 Task: Get directions from New York City, New York, United States to San Diego, California, United States  arriving by 12:00 noon on the 15th of December
Action: Mouse moved to (256, 83)
Screenshot: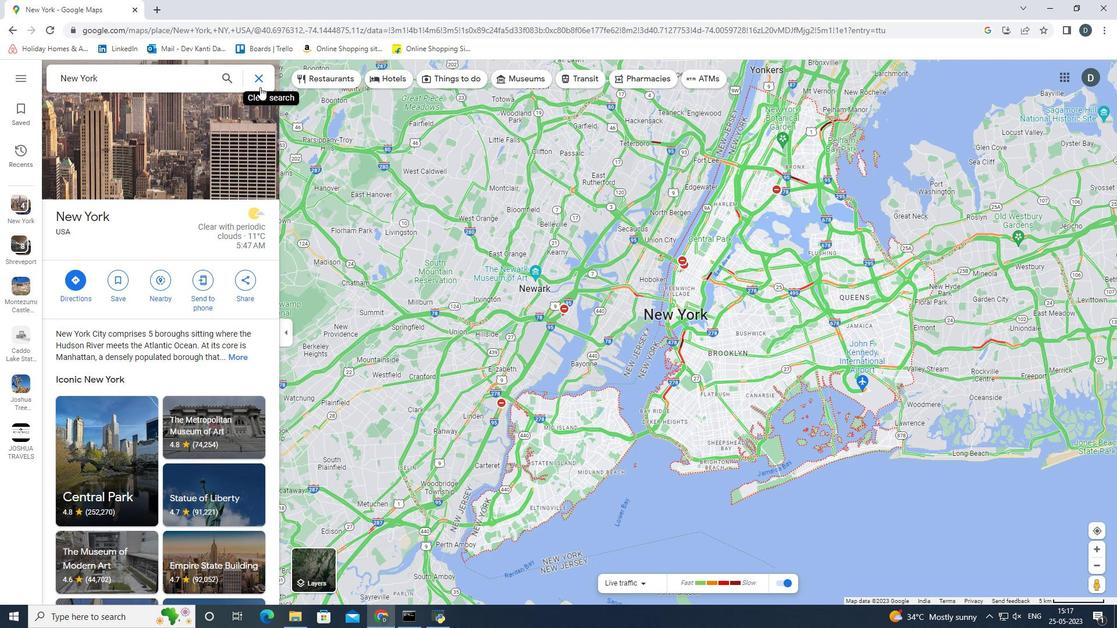 
Action: Mouse pressed left at (256, 83)
Screenshot: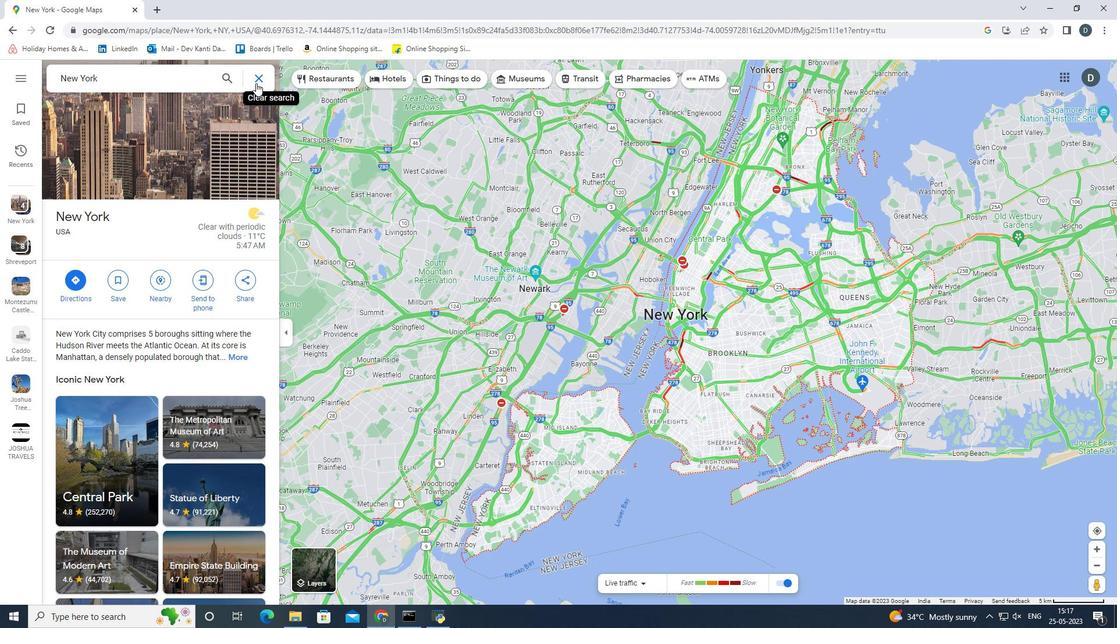 
Action: Mouse moved to (257, 74)
Screenshot: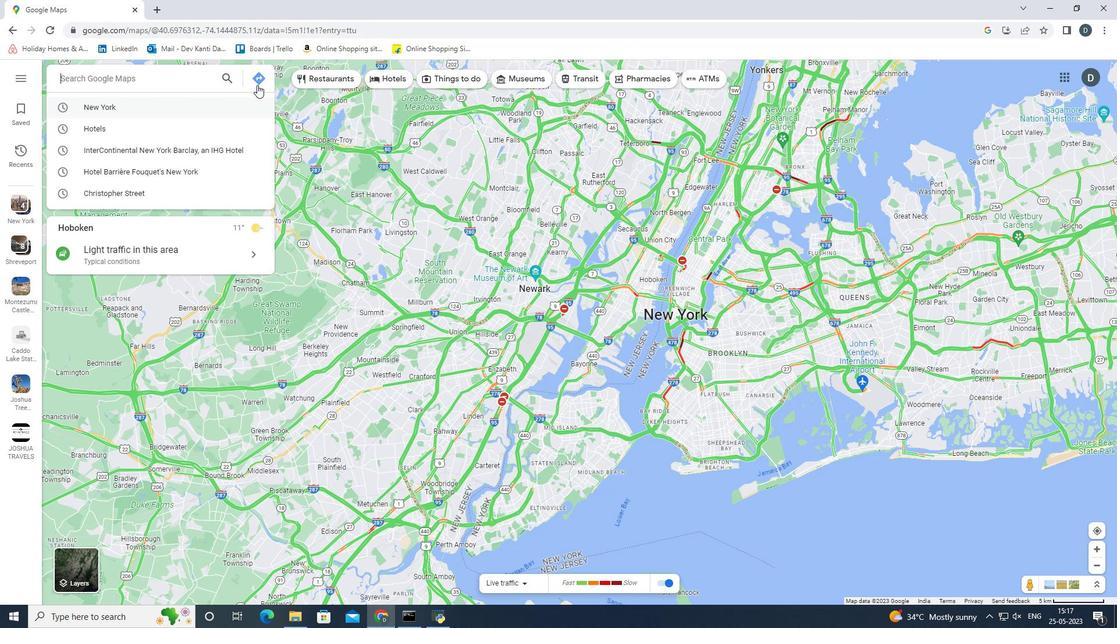 
Action: Mouse pressed left at (257, 74)
Screenshot: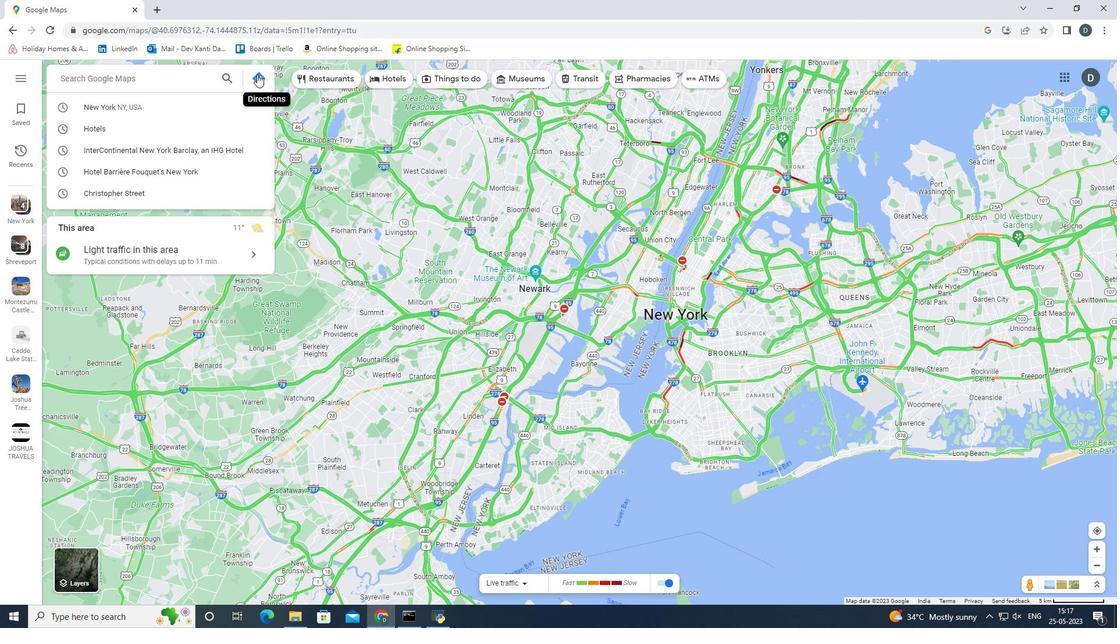 
Action: Mouse moved to (184, 107)
Screenshot: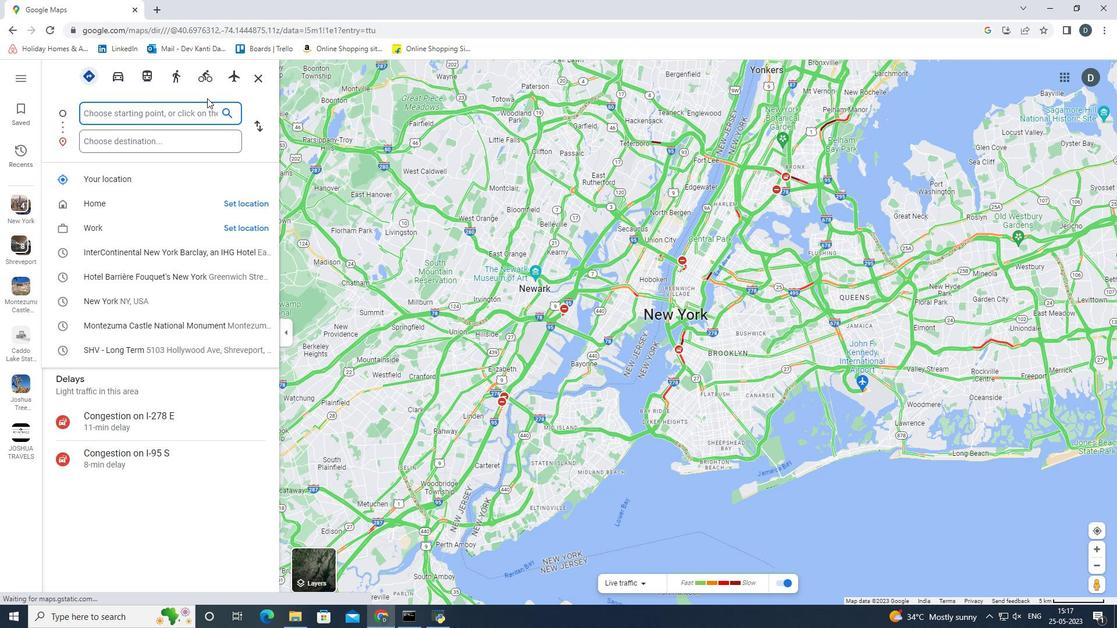 
Action: Mouse pressed left at (184, 107)
Screenshot: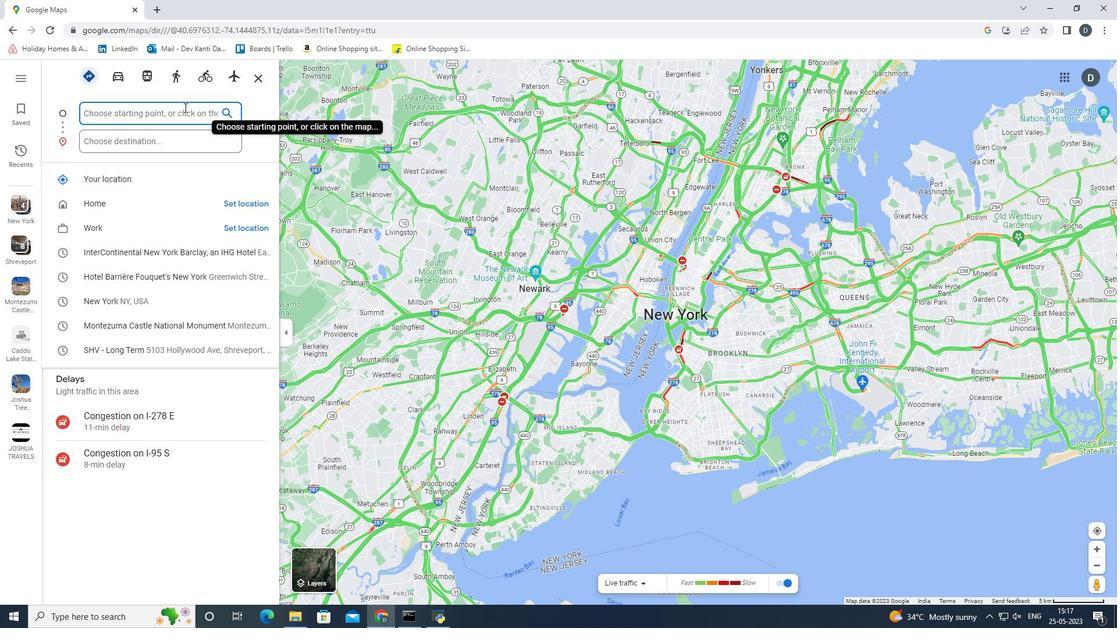 
Action: Key pressed <Key.shift><Key.shift><Key.shift><Key.shift><Key.shift><Key.shift><Key.shift>Neew<Key.space><Key.backspace><Key.backspace><Key.backspace>w<Key.space><Key.shift>York<Key.space><Key.backspace><Key.space><Key.shift><Key.shift><Key.shift><Key.shift><Key.shift><Key.shift><Key.shift><Key.shift><Key.shift><Key.shift>City,<Key.space><Key.shift>New<Key.space><Key.shift><Key.shift><Key.shift>York,
Screenshot: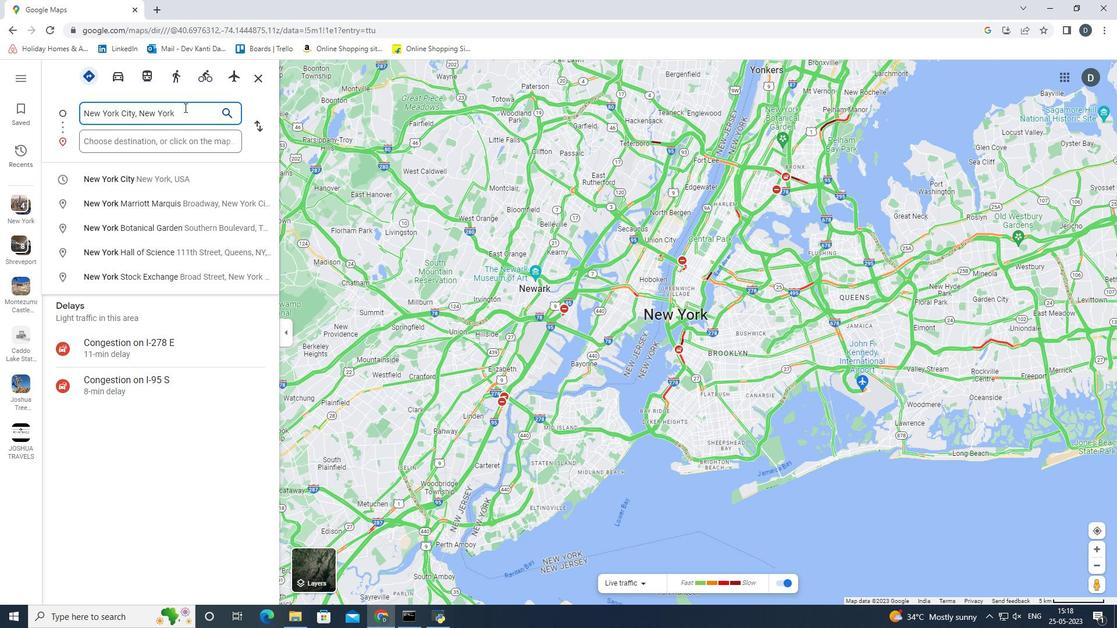 
Action: Mouse moved to (160, 177)
Screenshot: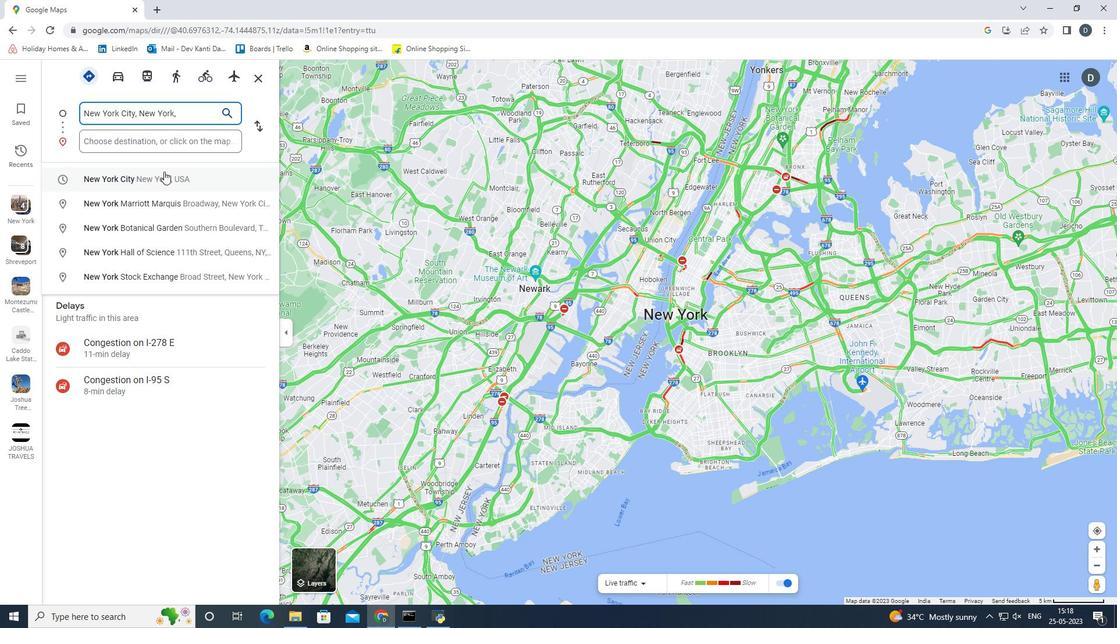 
Action: Mouse pressed left at (160, 177)
Screenshot: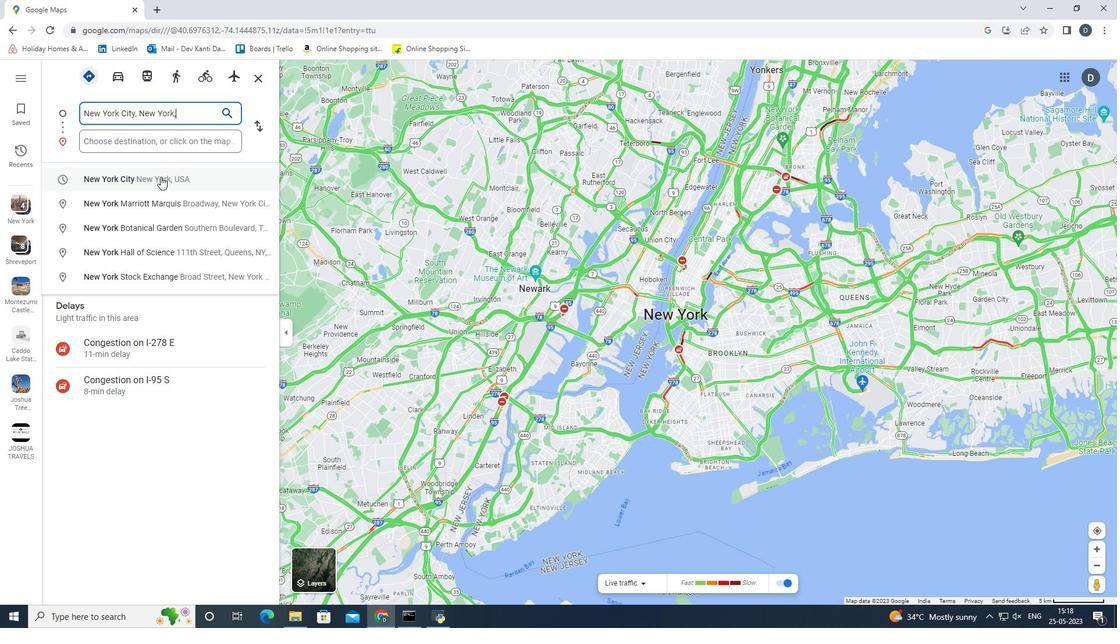 
Action: Mouse moved to (150, 143)
Screenshot: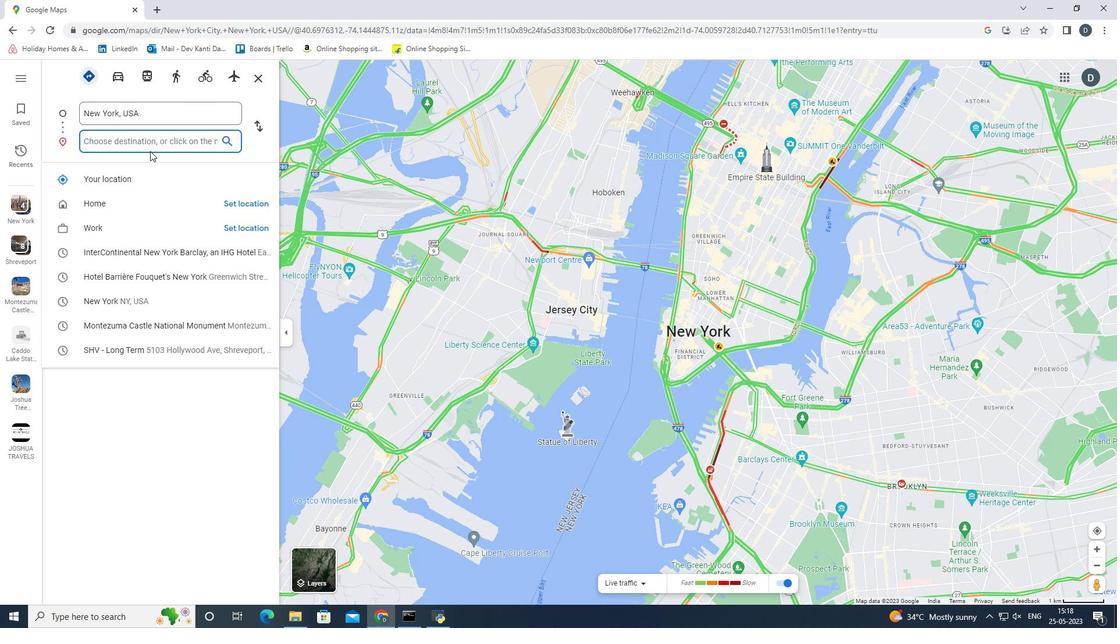 
Action: Key pressed <Key.shift><Key.shift><Key.shift><Key.shift><Key.shift><Key.shift>San<Key.space><Key.shift><Key.shift><Key.shift><Key.shift><Key.shift><Key.shift><Key.shift><Key.shift>Diego,<Key.space><Key.shift>Cali
Screenshot: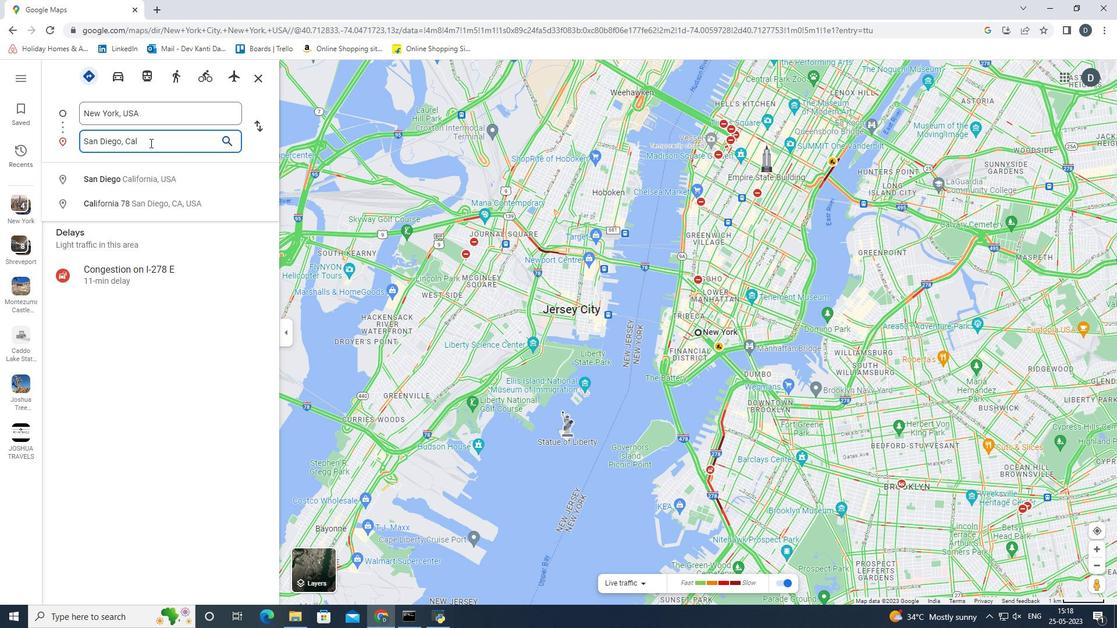 
Action: Mouse moved to (150, 142)
Screenshot: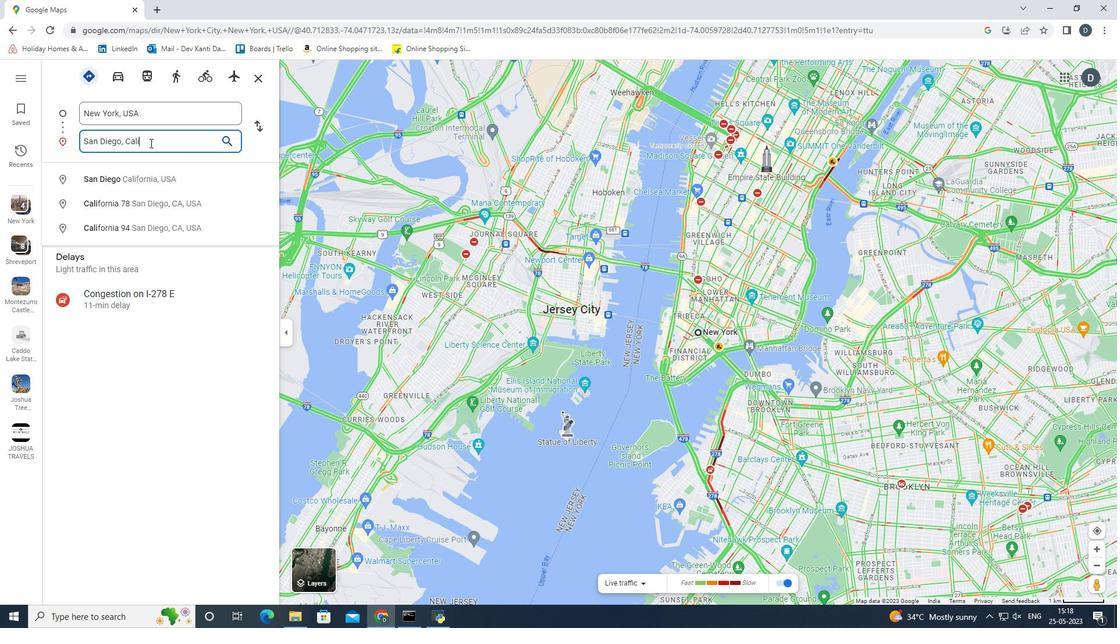 
Action: Key pressed fornia<Key.down>
Screenshot: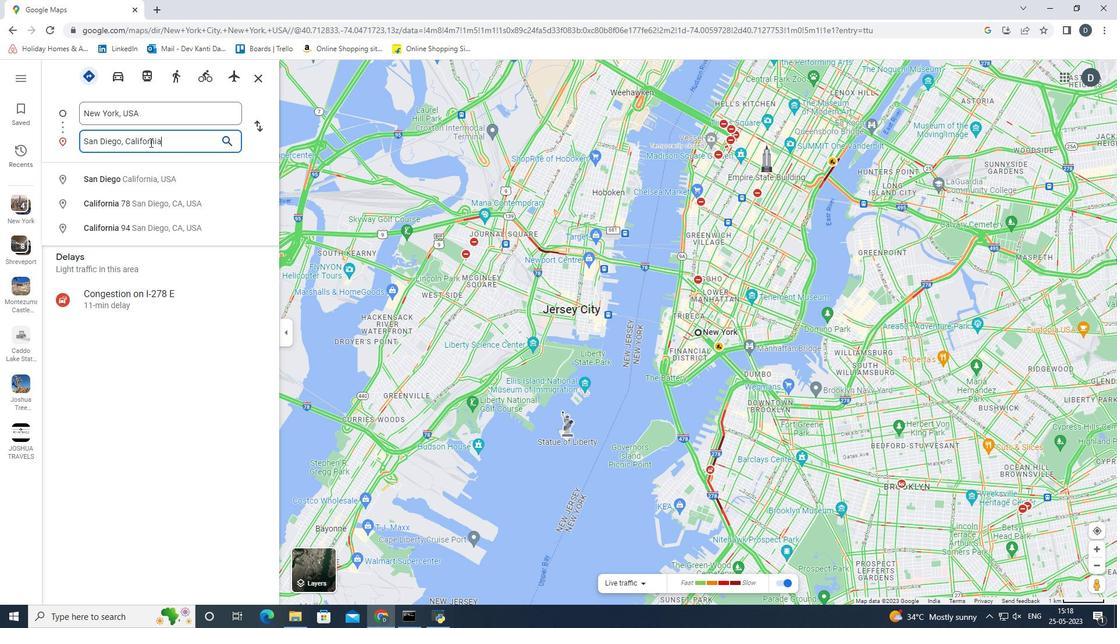 
Action: Mouse moved to (142, 206)
Screenshot: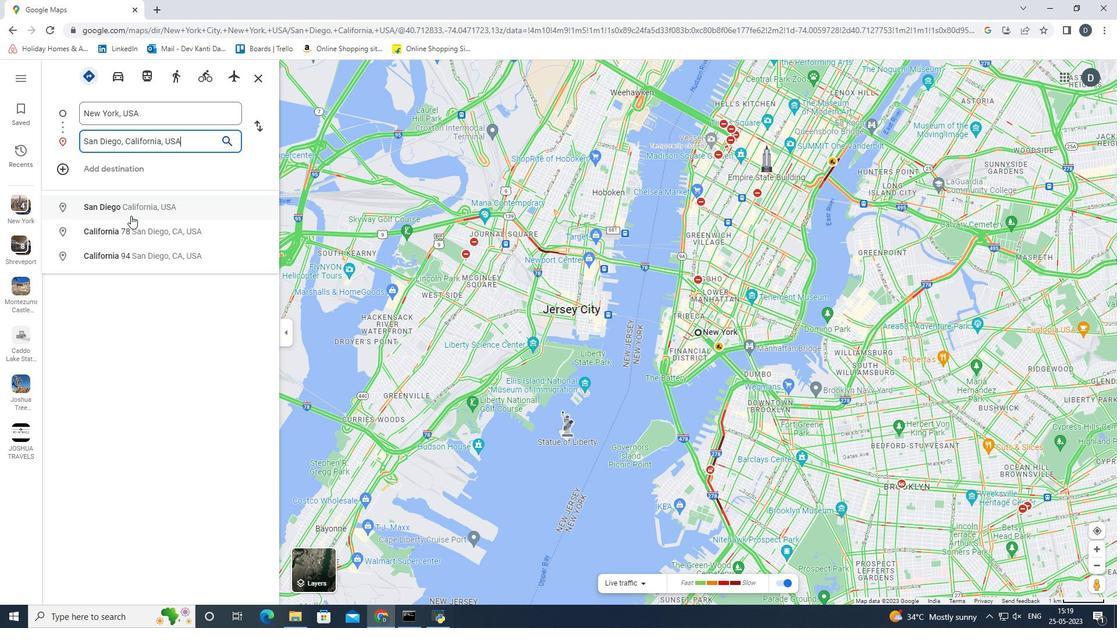
Action: Mouse pressed left at (142, 206)
Screenshot: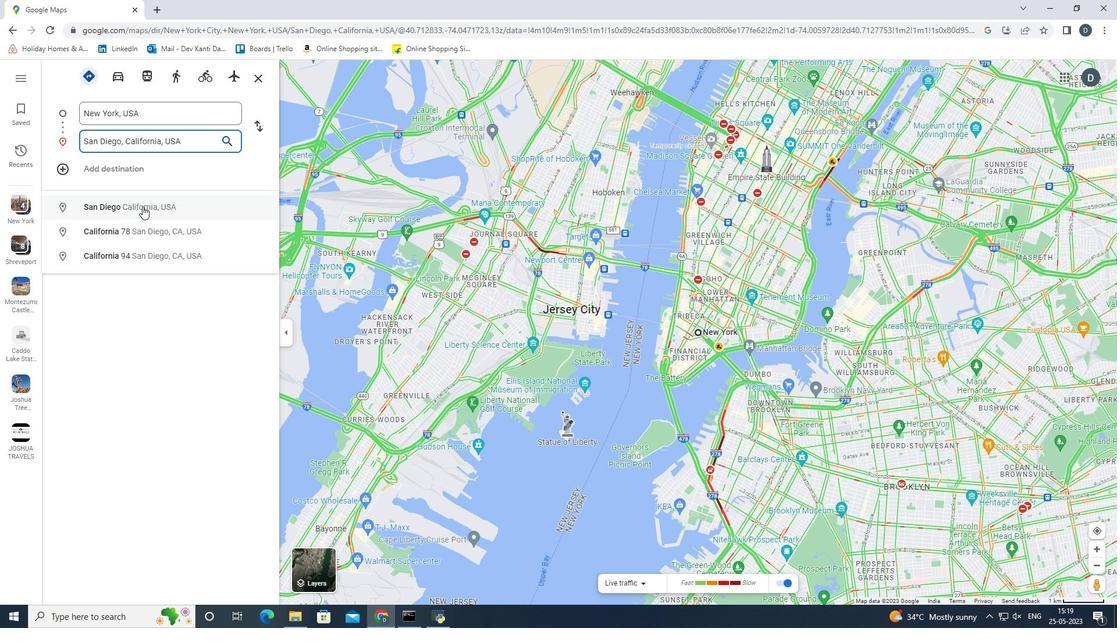 
Action: Mouse moved to (126, 211)
Screenshot: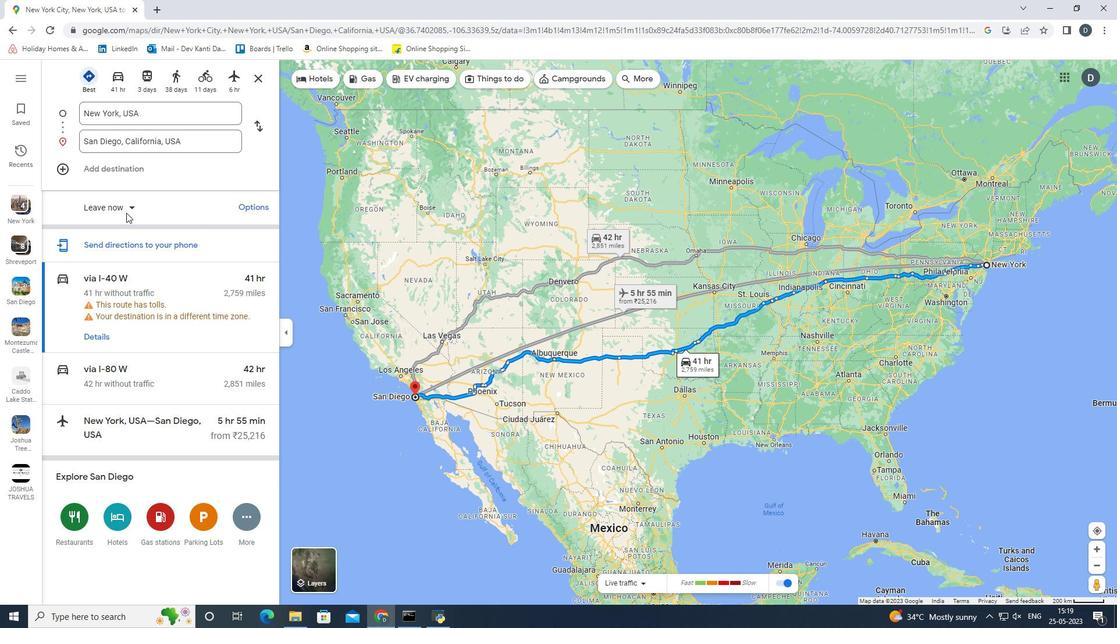 
Action: Mouse pressed left at (126, 211)
Screenshot: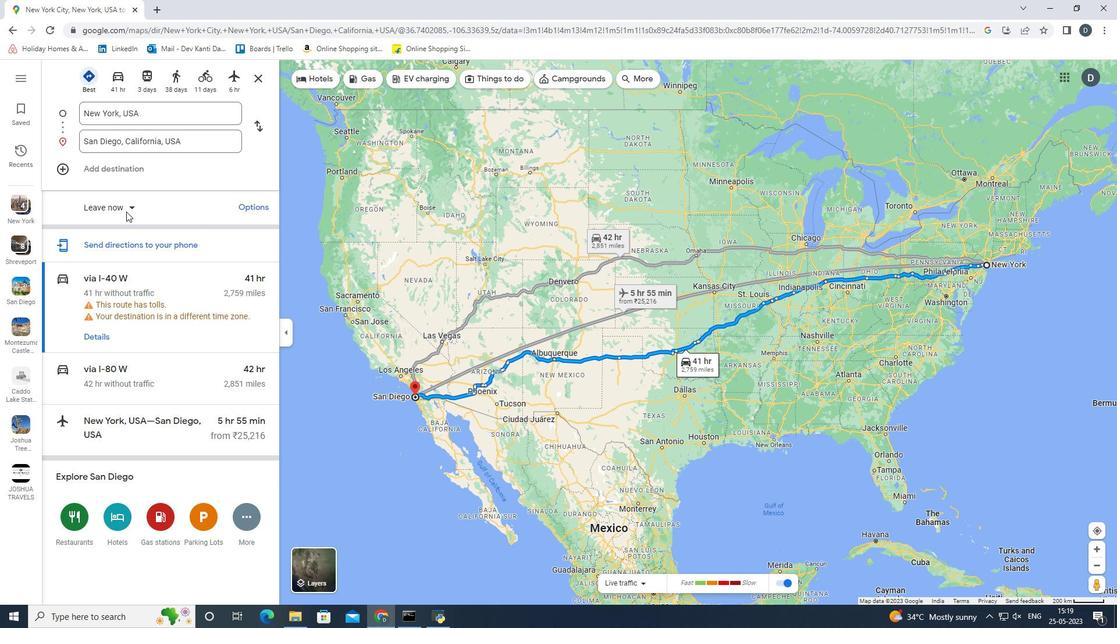 
Action: Mouse moved to (131, 256)
Screenshot: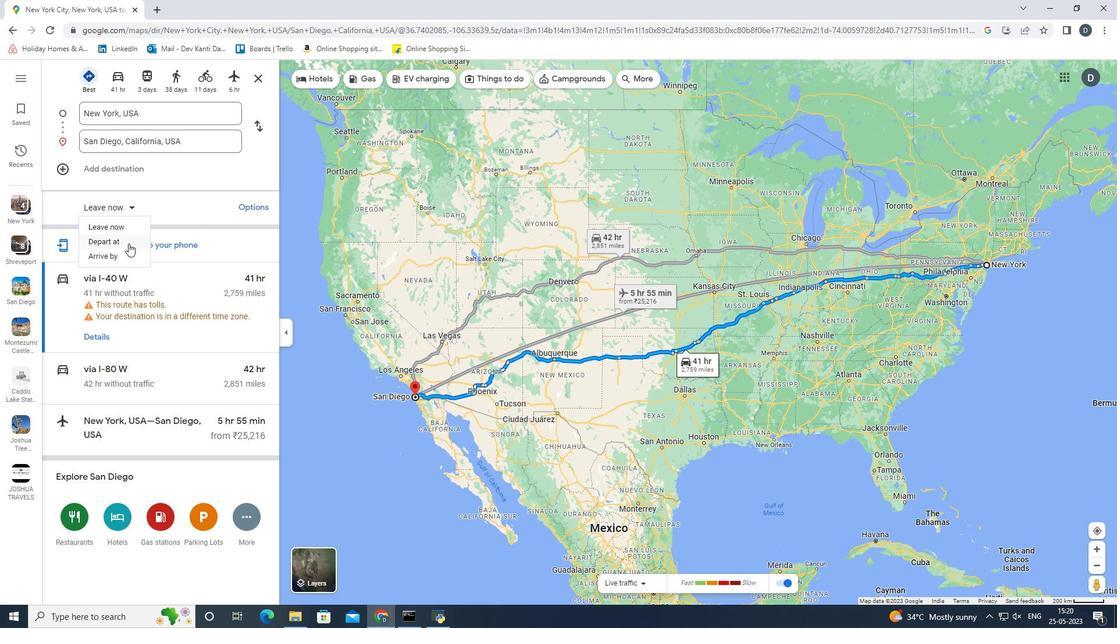 
Action: Mouse pressed left at (131, 256)
Screenshot: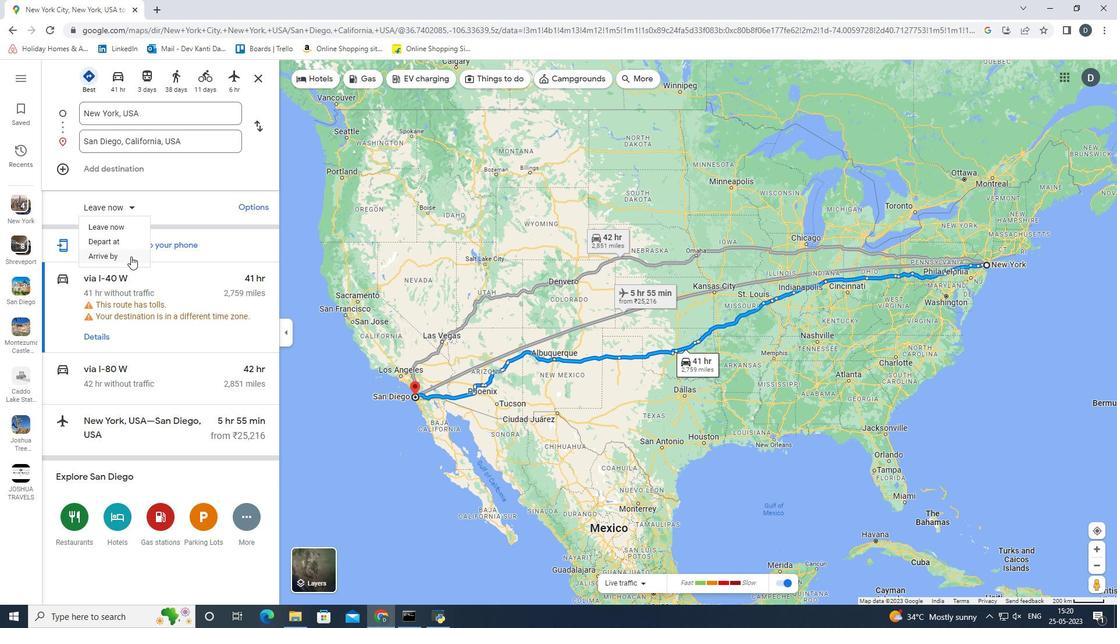 
Action: Mouse moved to (146, 201)
Screenshot: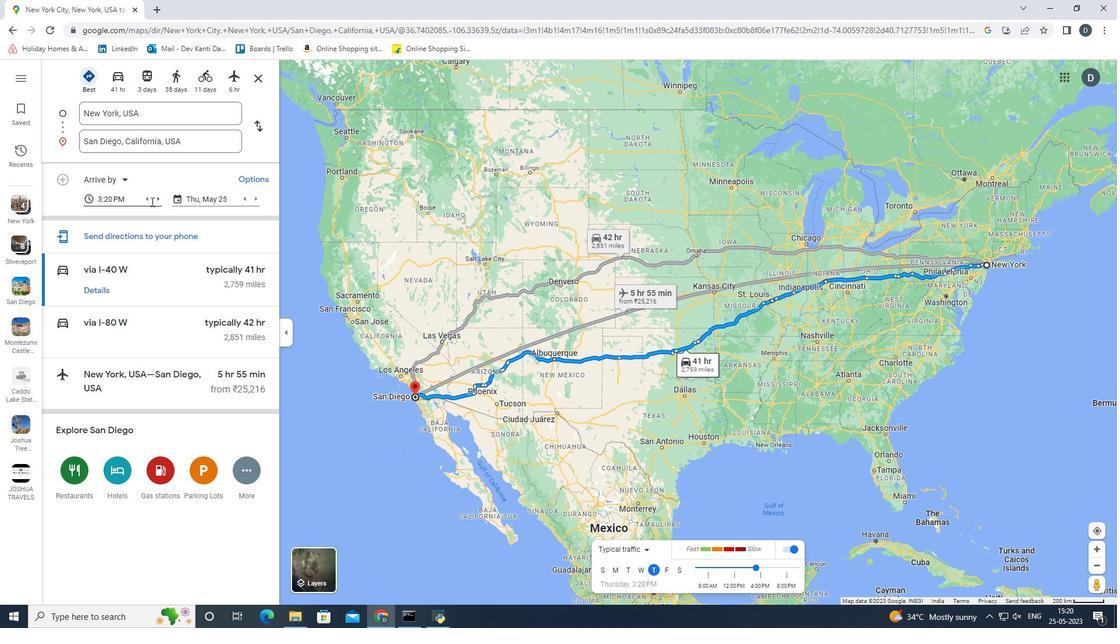 
Action: Mouse pressed left at (146, 201)
Screenshot: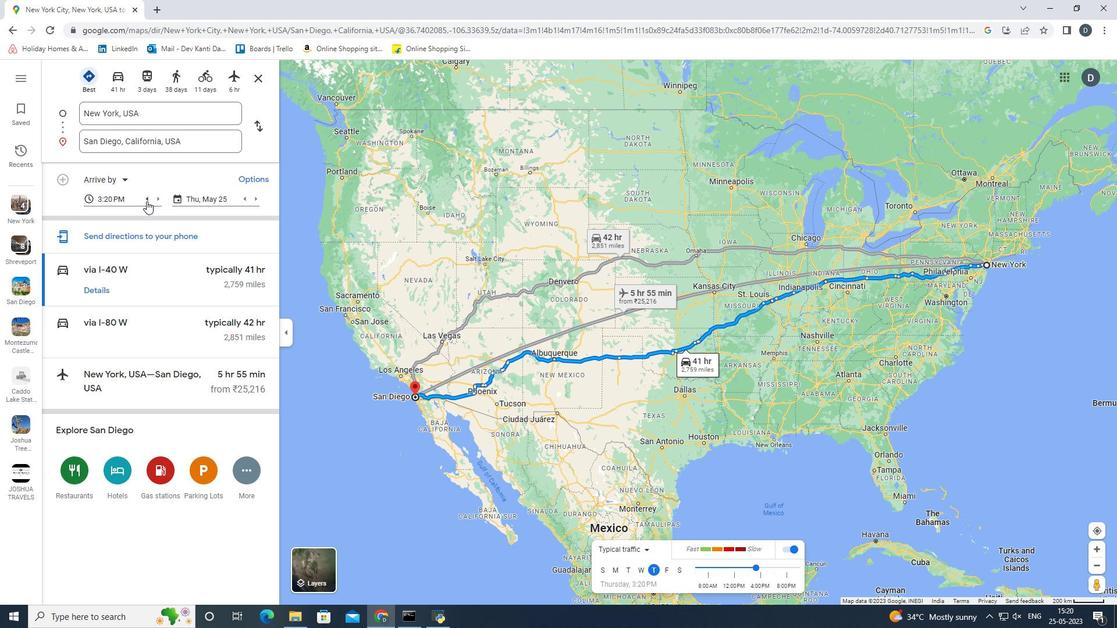 
Action: Mouse pressed left at (146, 201)
Screenshot: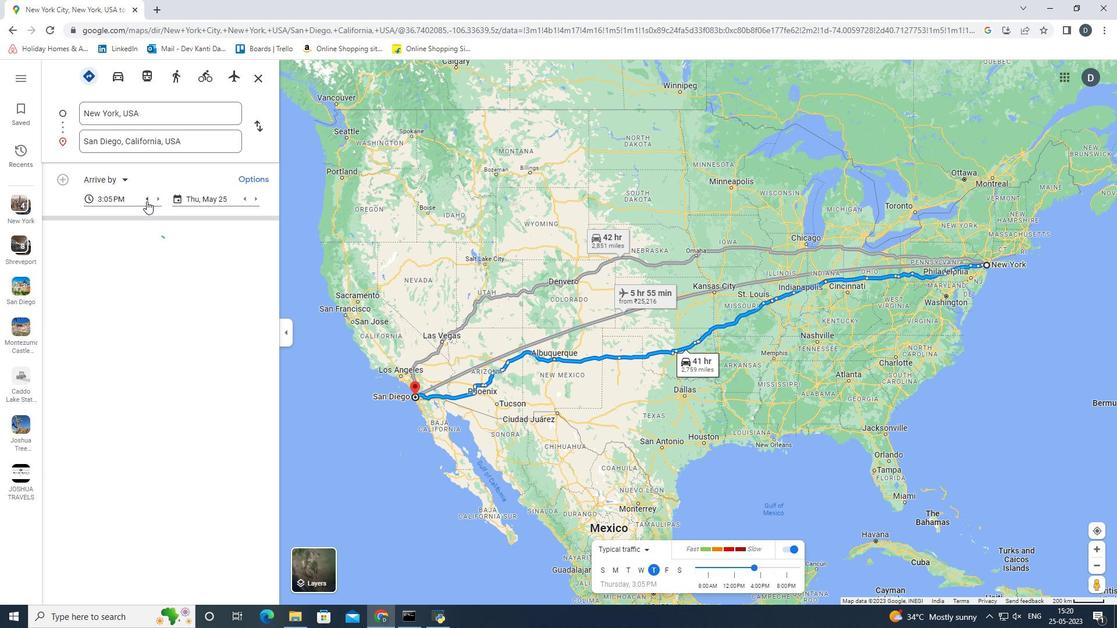 
Action: Mouse pressed left at (146, 201)
Screenshot: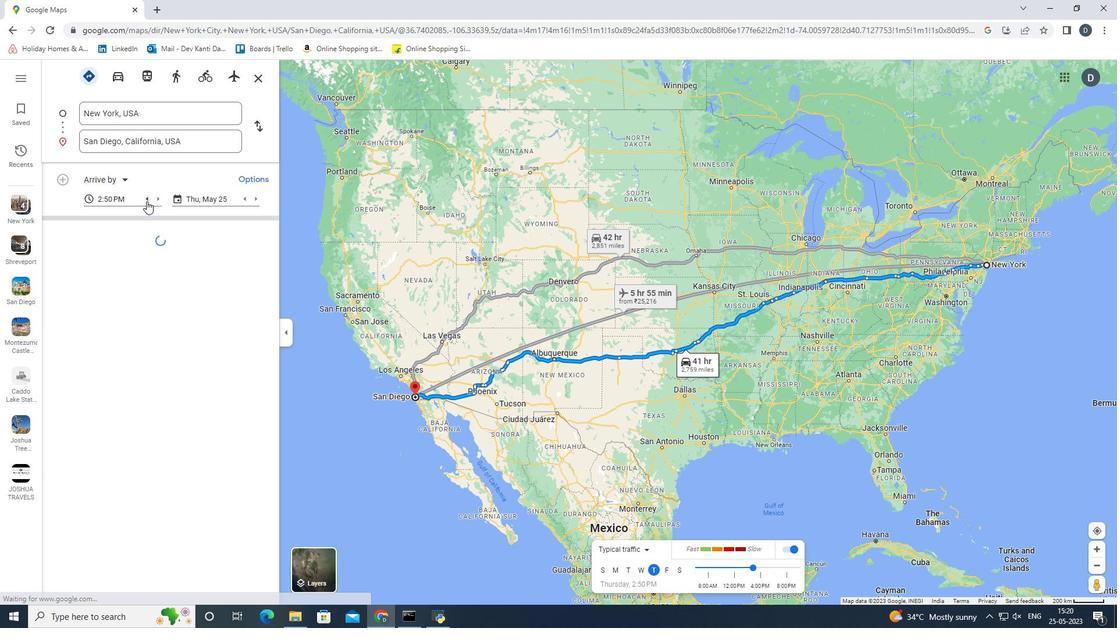 
Action: Mouse pressed left at (146, 201)
Screenshot: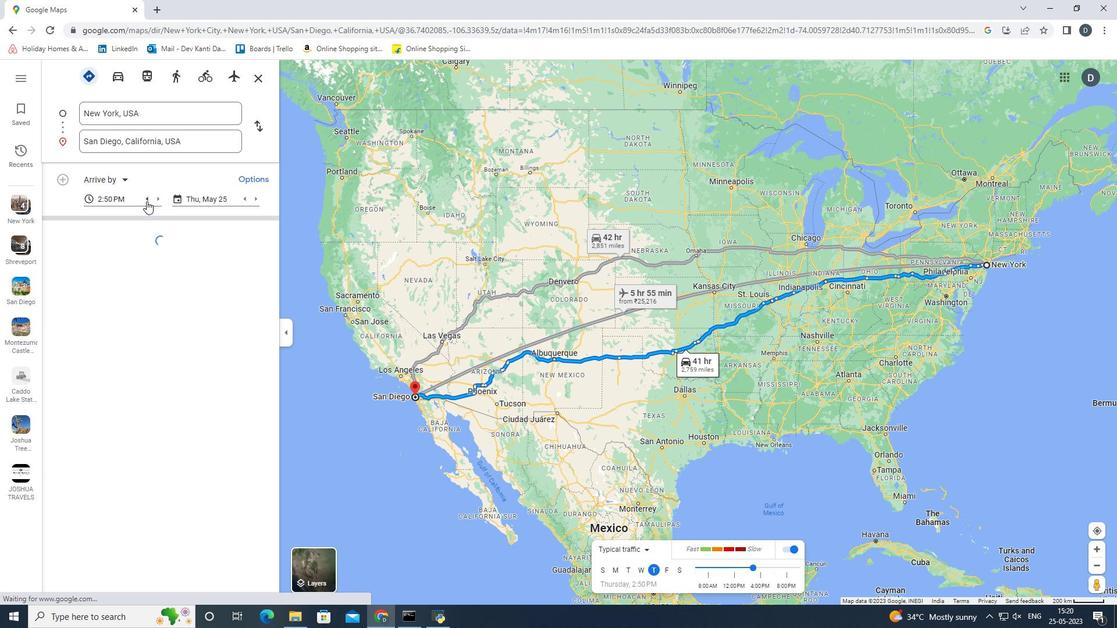 
Action: Mouse pressed left at (146, 201)
Screenshot: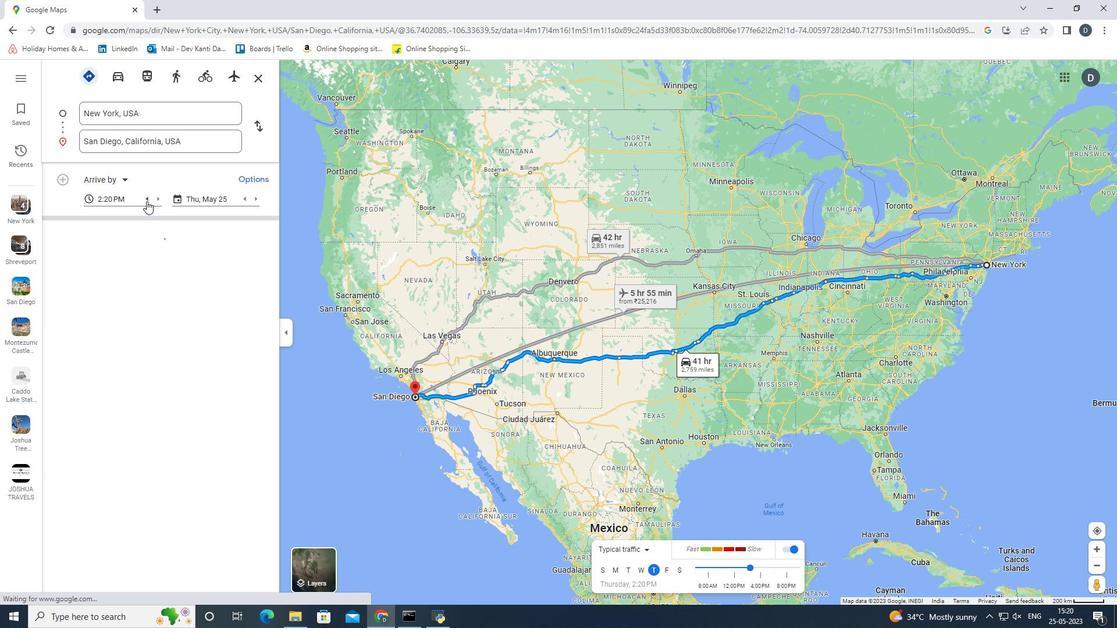 
Action: Mouse pressed left at (146, 201)
Screenshot: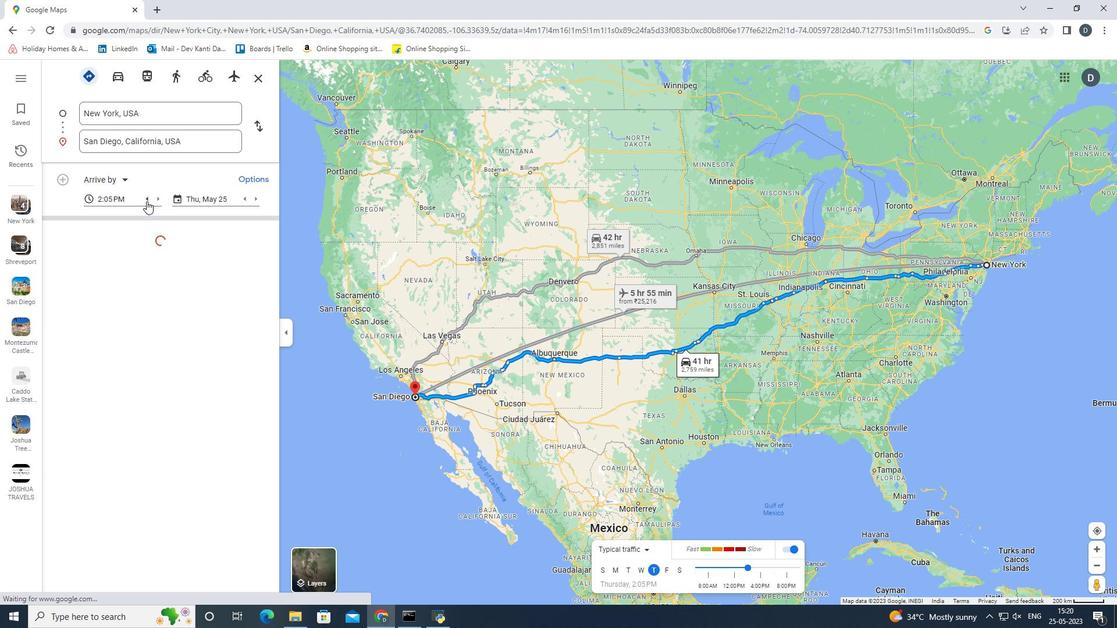 
Action: Mouse pressed left at (146, 201)
Screenshot: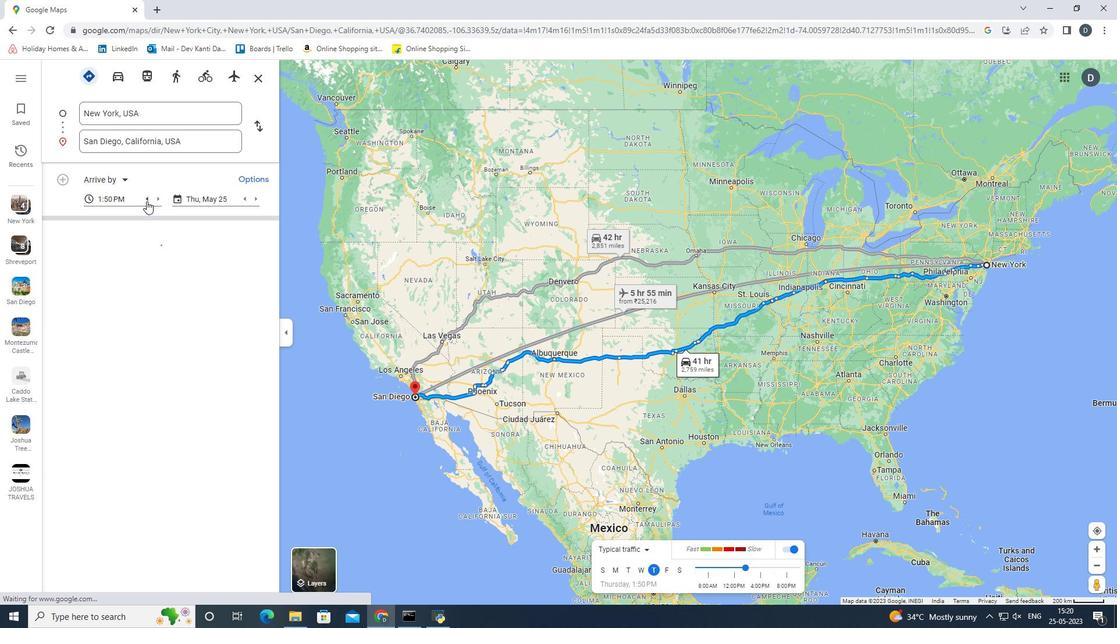 
Action: Mouse pressed left at (146, 201)
Screenshot: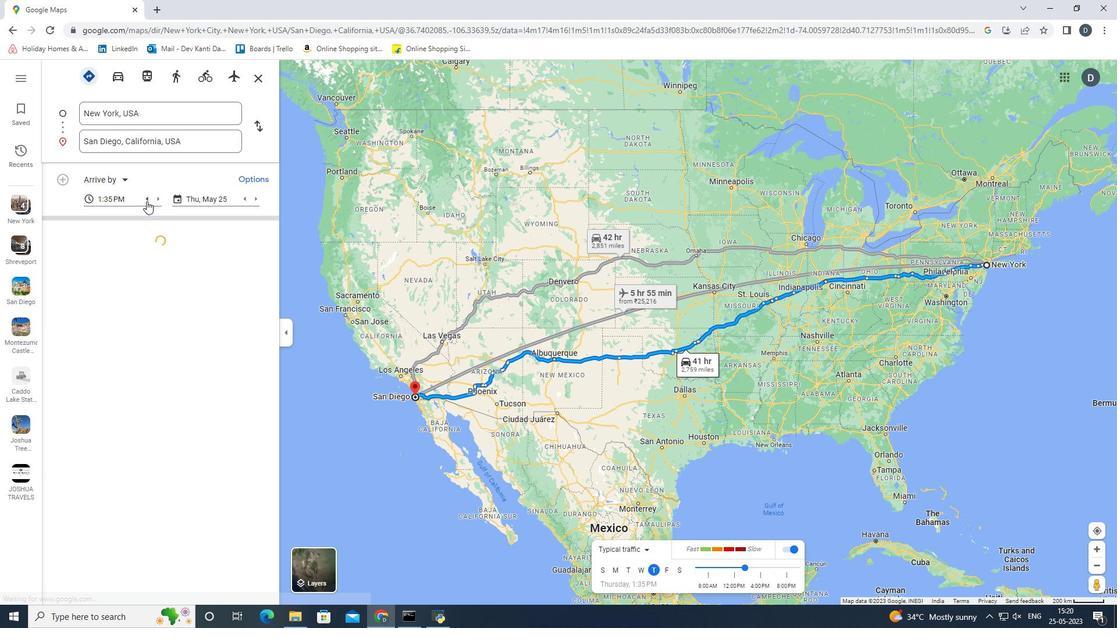 
Action: Mouse pressed left at (146, 201)
Screenshot: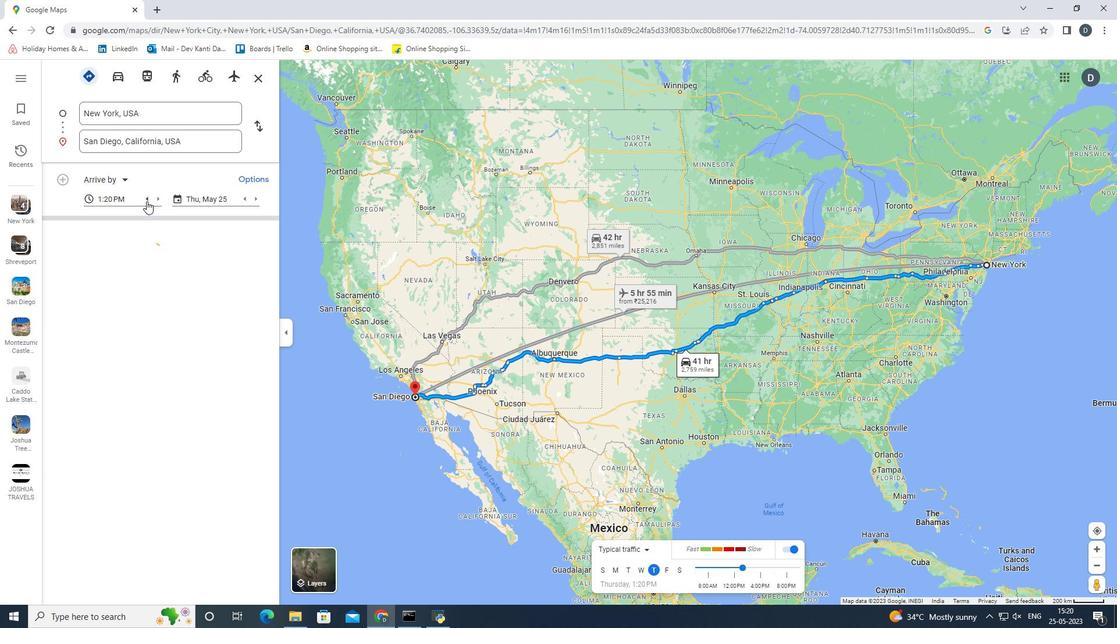 
Action: Mouse pressed left at (146, 201)
Screenshot: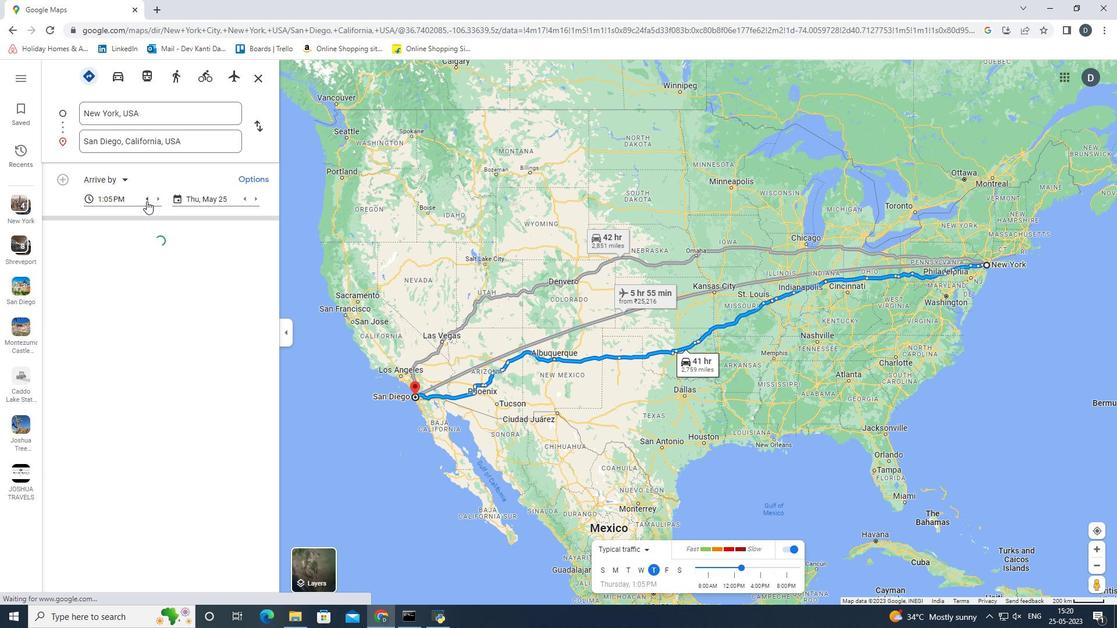 
Action: Mouse pressed left at (146, 201)
Screenshot: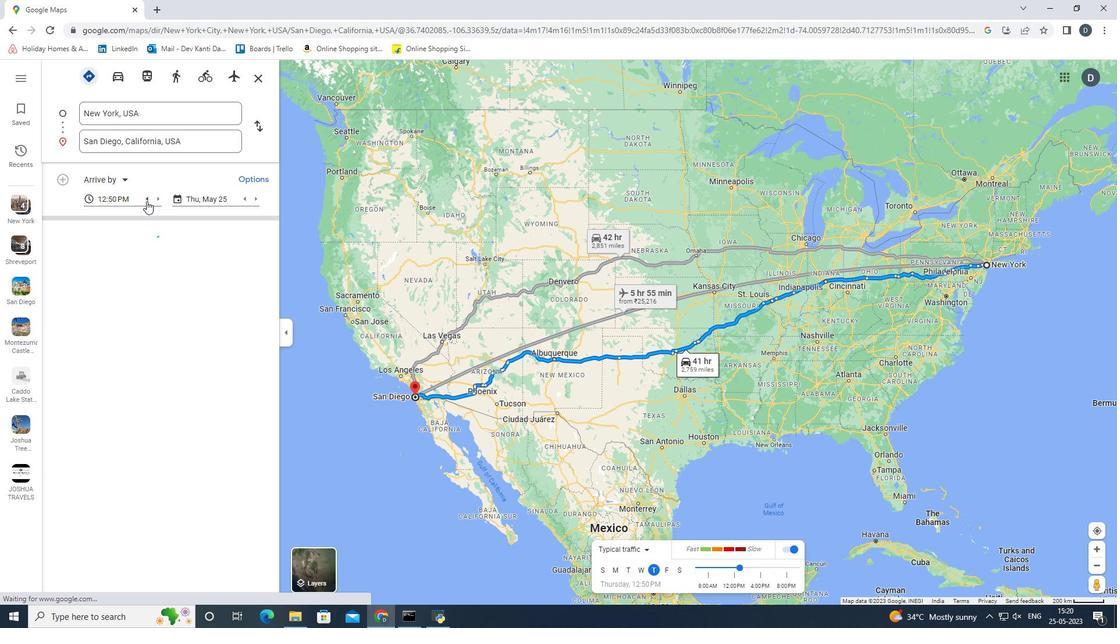 
Action: Mouse pressed left at (146, 201)
Screenshot: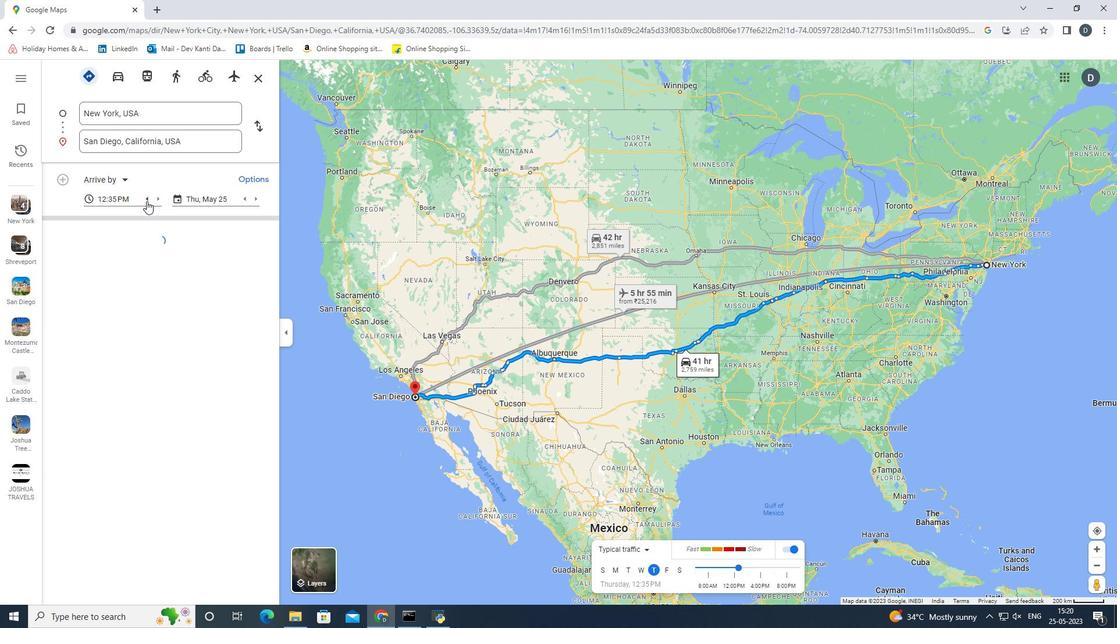
Action: Mouse pressed left at (146, 201)
Screenshot: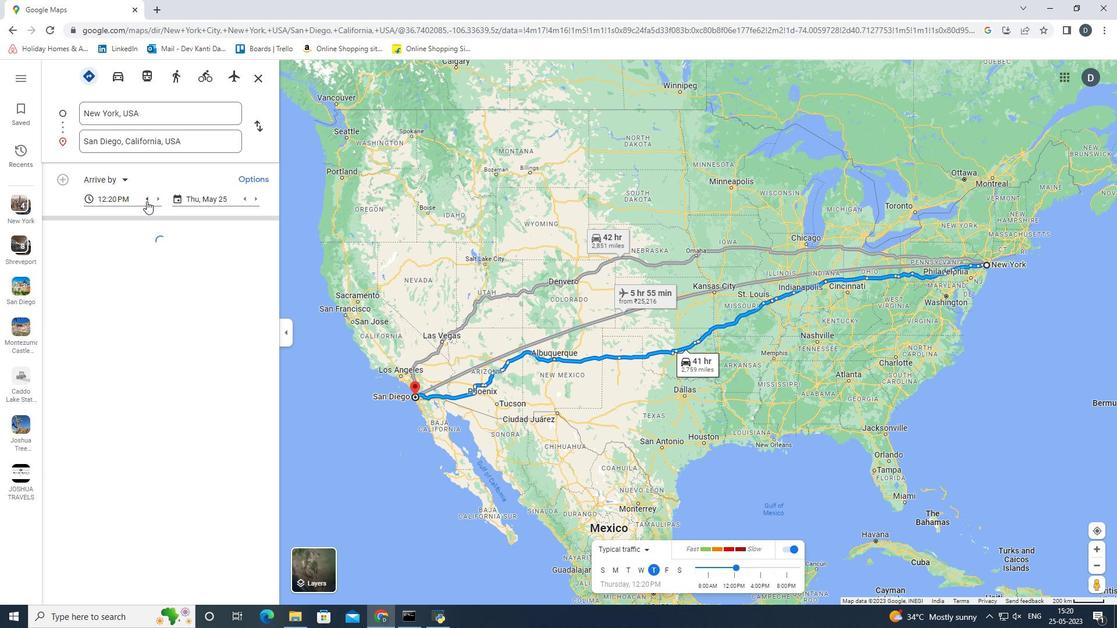 
Action: Mouse moved to (128, 198)
Screenshot: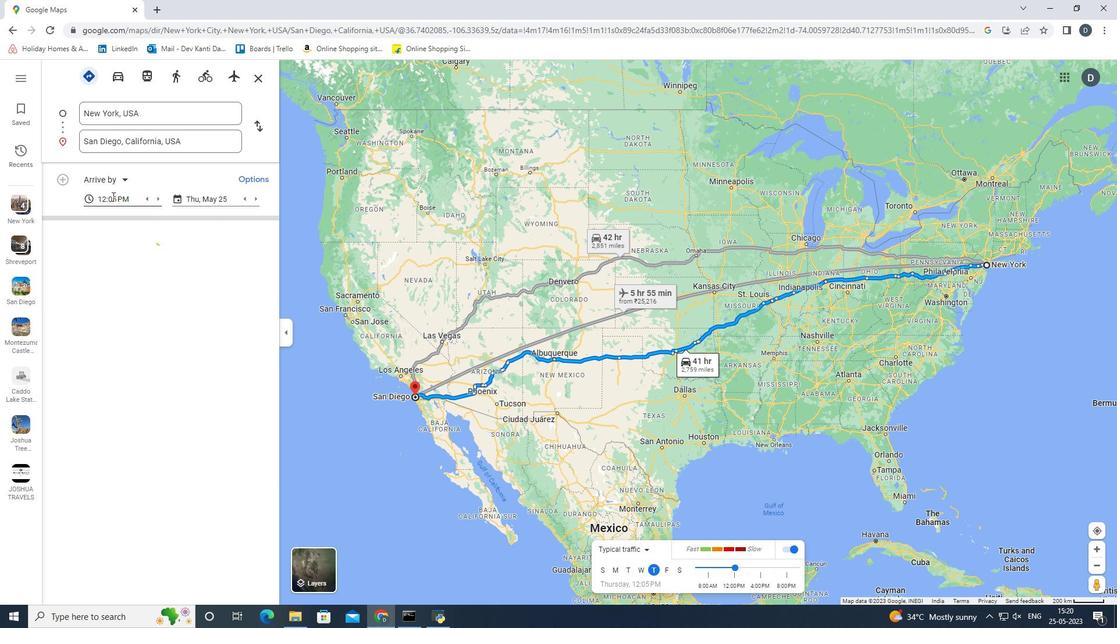 
Action: Mouse pressed left at (128, 198)
Screenshot: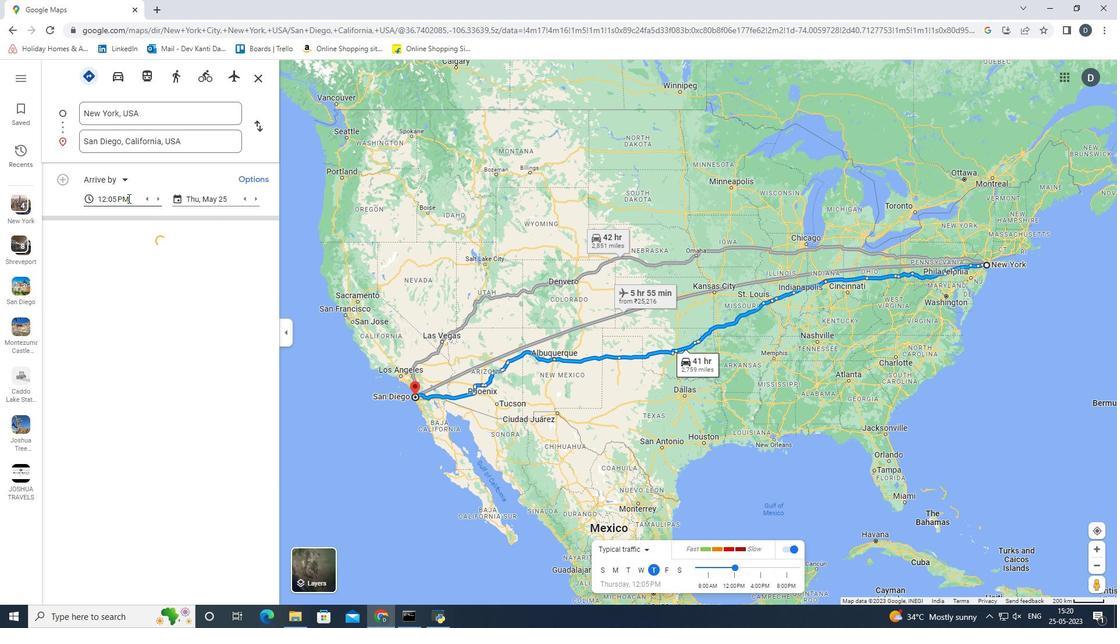 
Action: Mouse moved to (122, 334)
Screenshot: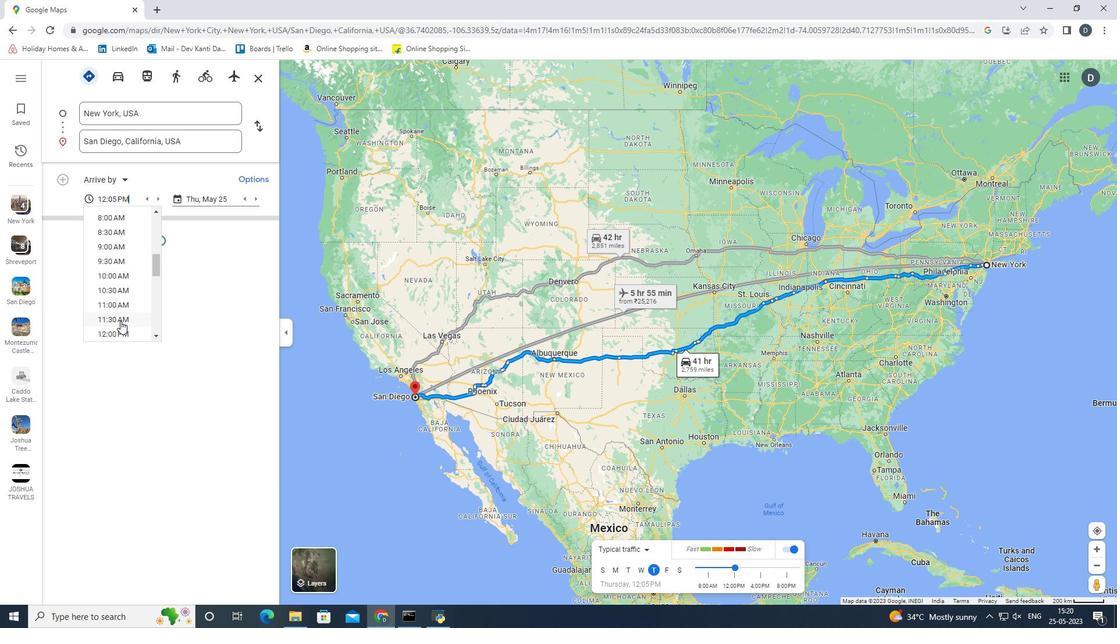 
Action: Mouse pressed left at (122, 334)
Screenshot: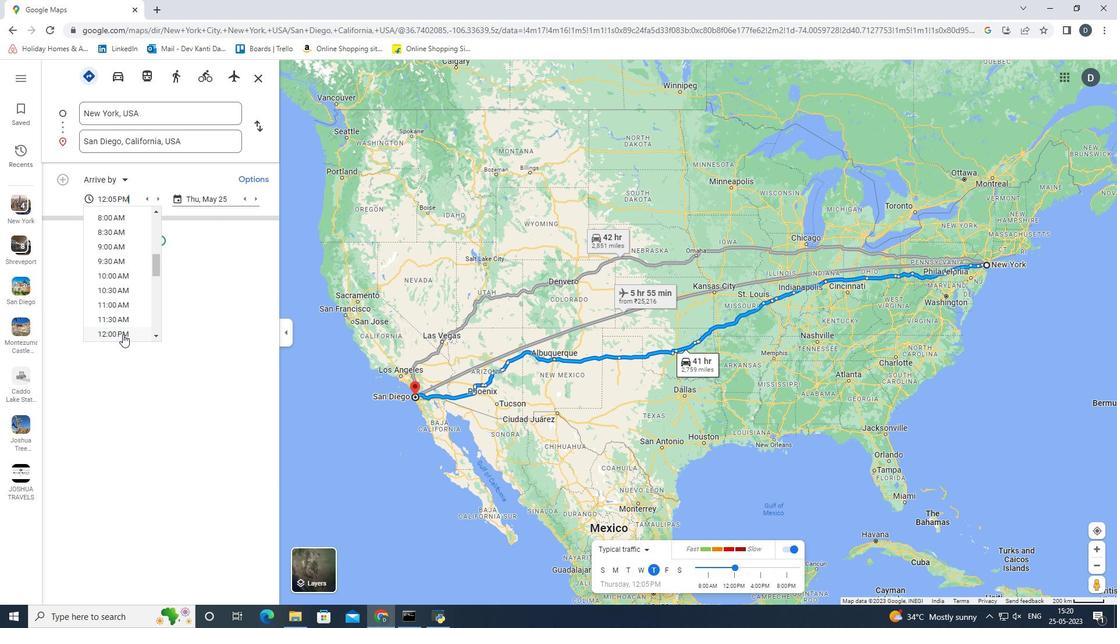 
Action: Mouse moved to (221, 198)
Screenshot: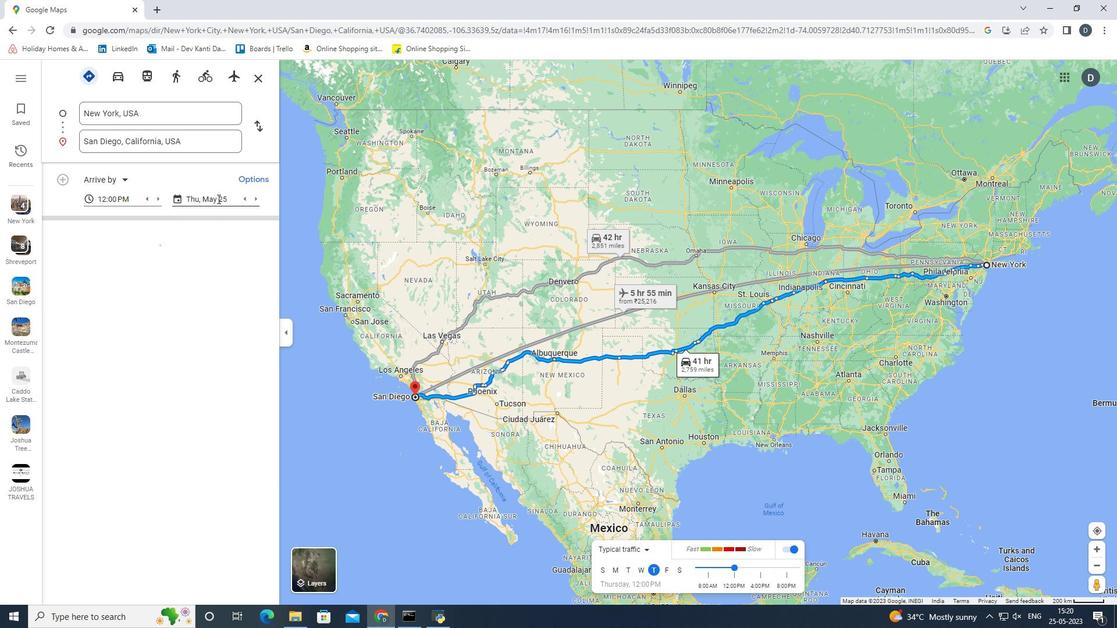 
Action: Mouse pressed left at (221, 198)
Screenshot: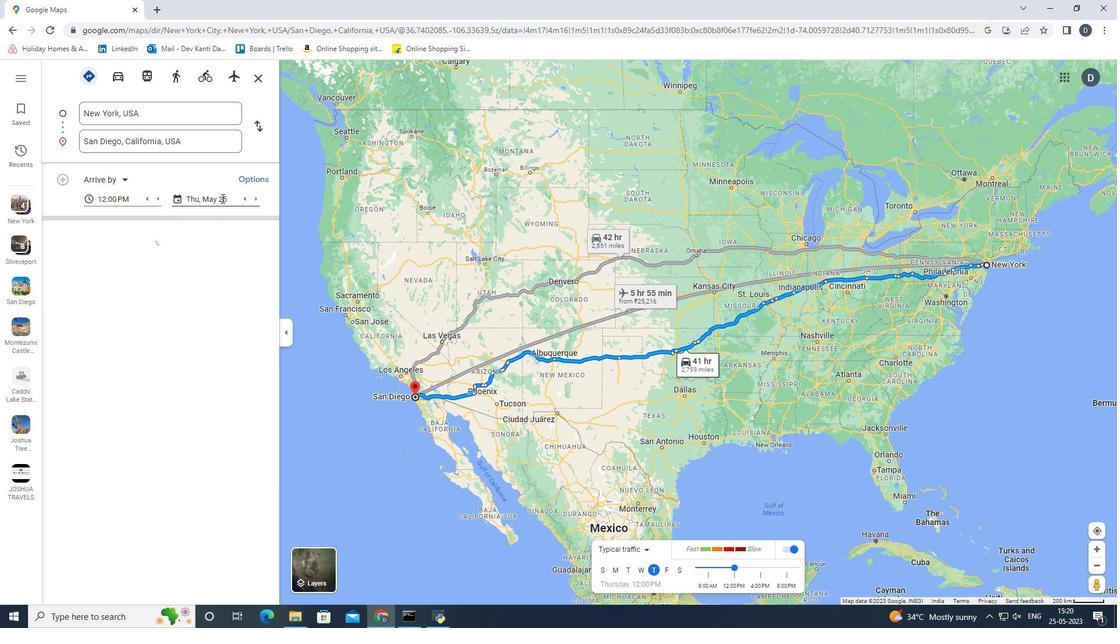 
Action: Mouse moved to (270, 224)
Screenshot: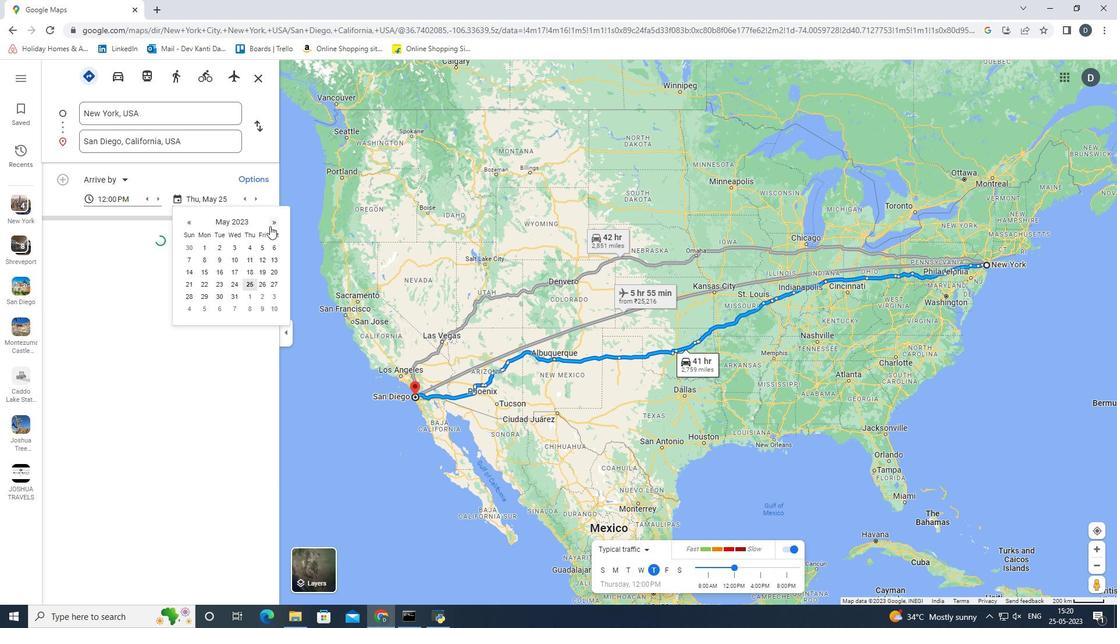 
Action: Mouse pressed left at (270, 224)
Screenshot: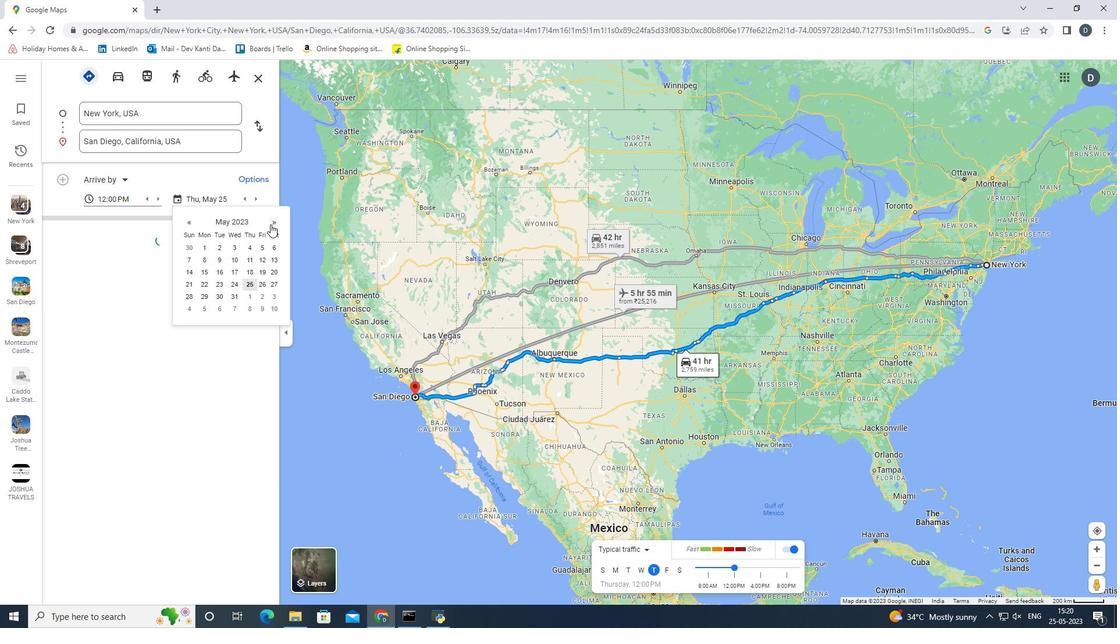 
Action: Mouse pressed left at (270, 224)
Screenshot: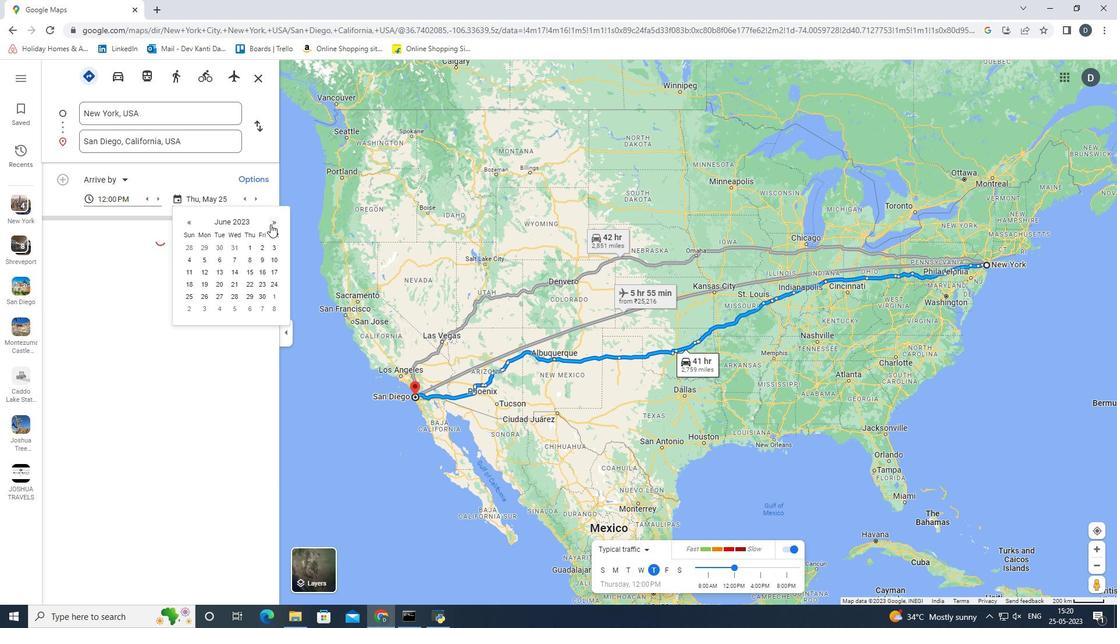
Action: Mouse pressed left at (270, 224)
Screenshot: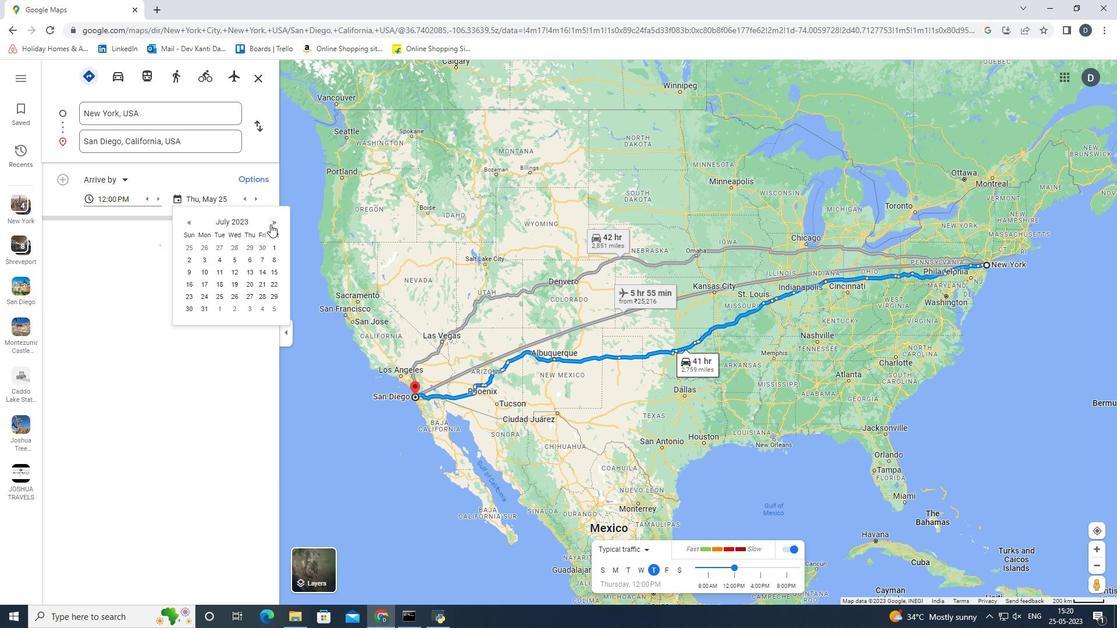 
Action: Mouse pressed left at (270, 224)
Screenshot: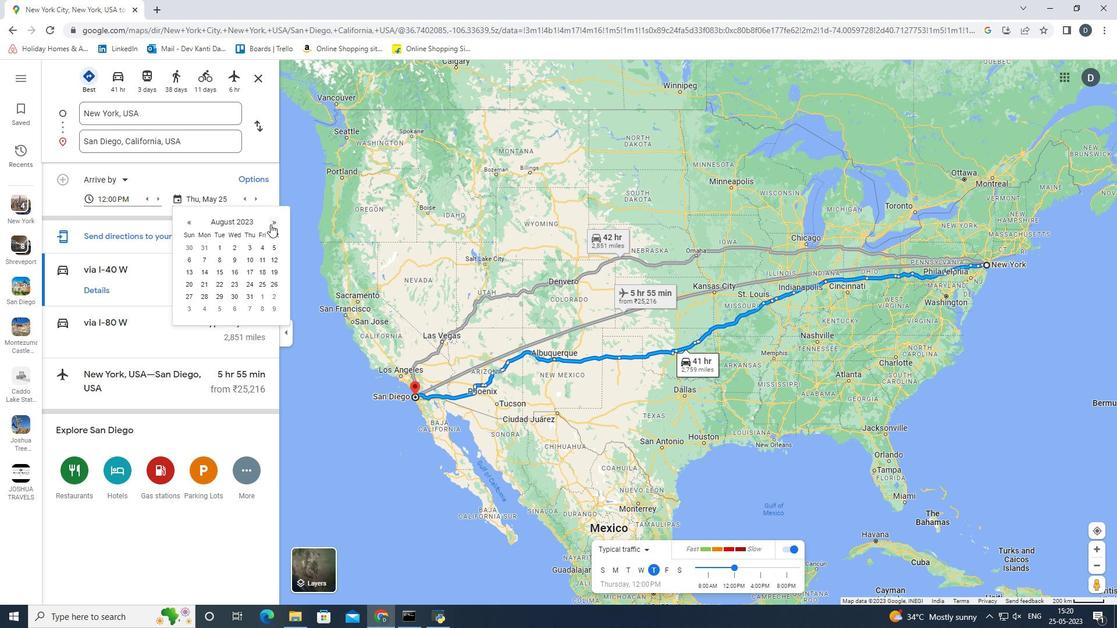 
Action: Mouse pressed left at (270, 224)
Screenshot: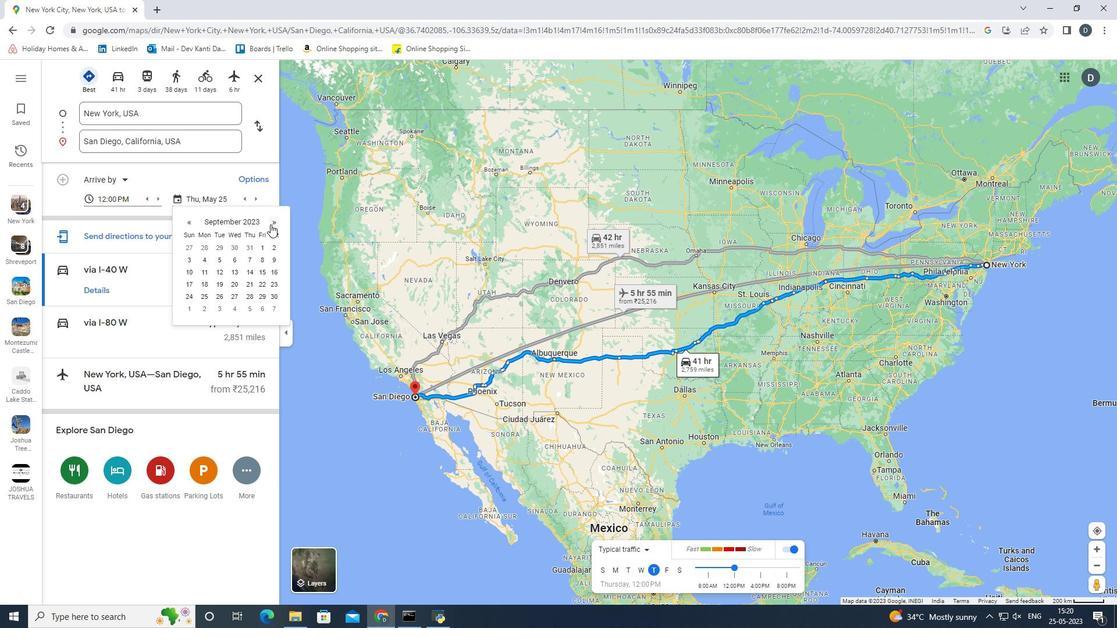 
Action: Mouse pressed left at (270, 224)
Screenshot: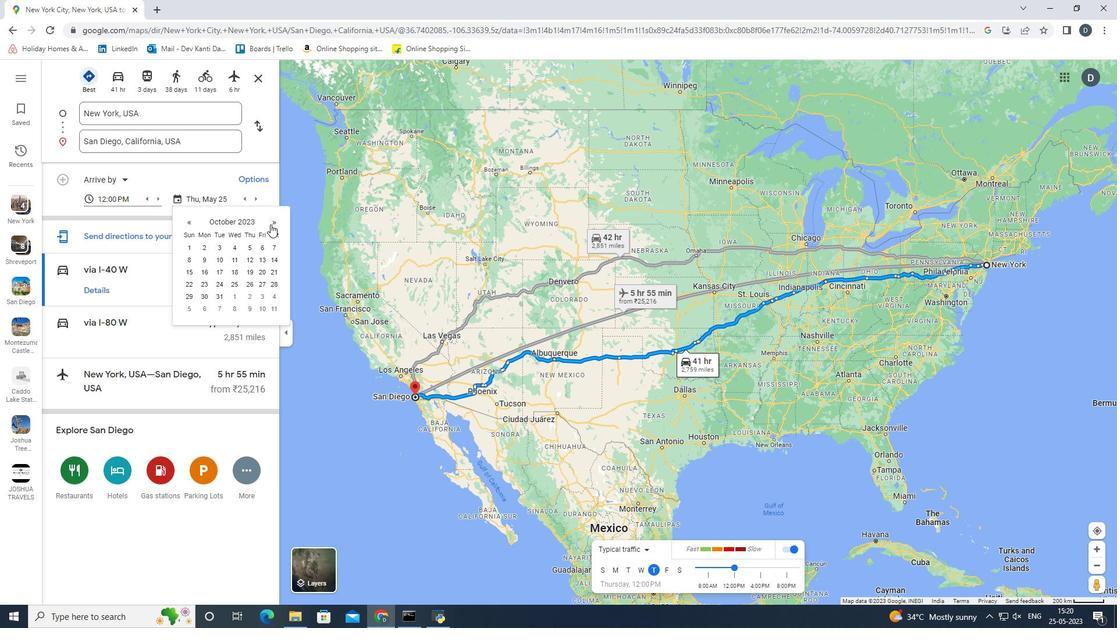 
Action: Mouse pressed left at (270, 224)
Screenshot: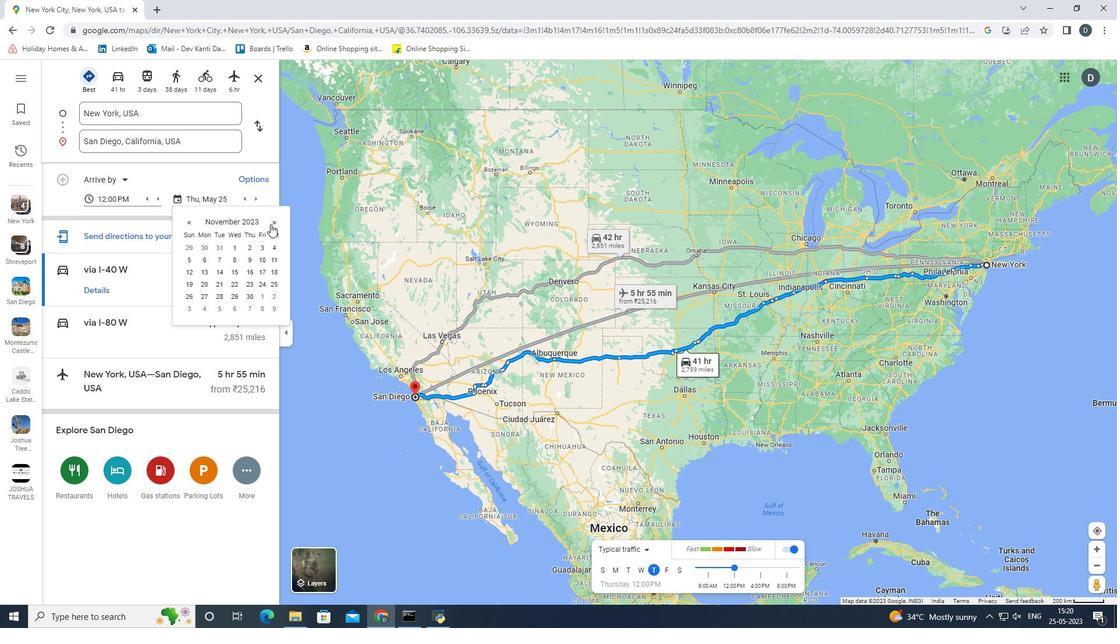 
Action: Mouse moved to (265, 270)
Screenshot: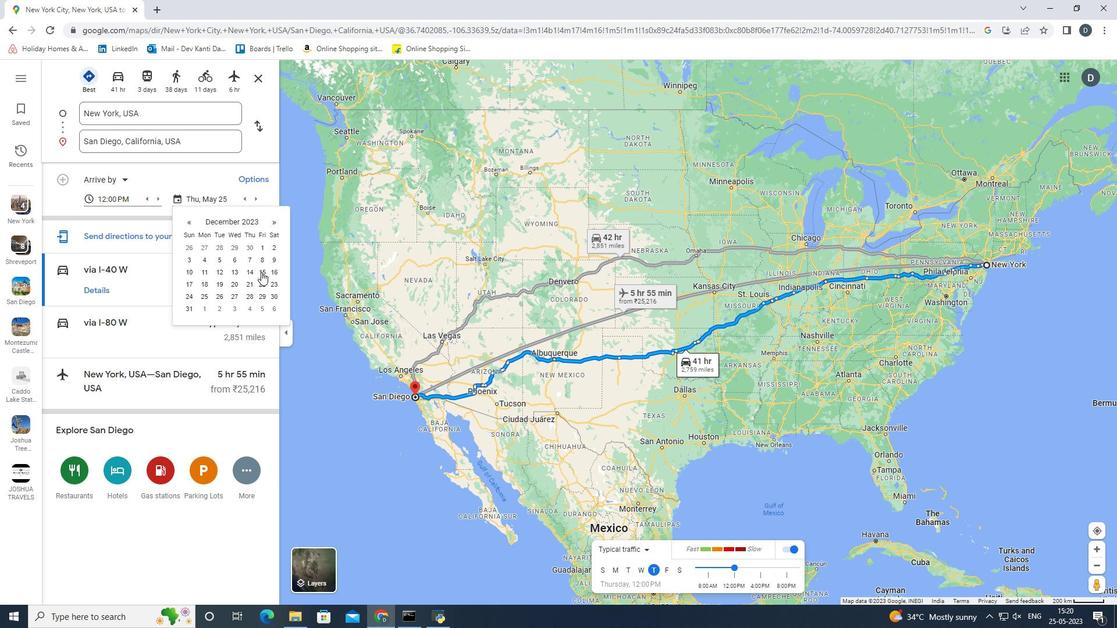
Action: Mouse pressed left at (265, 270)
Screenshot: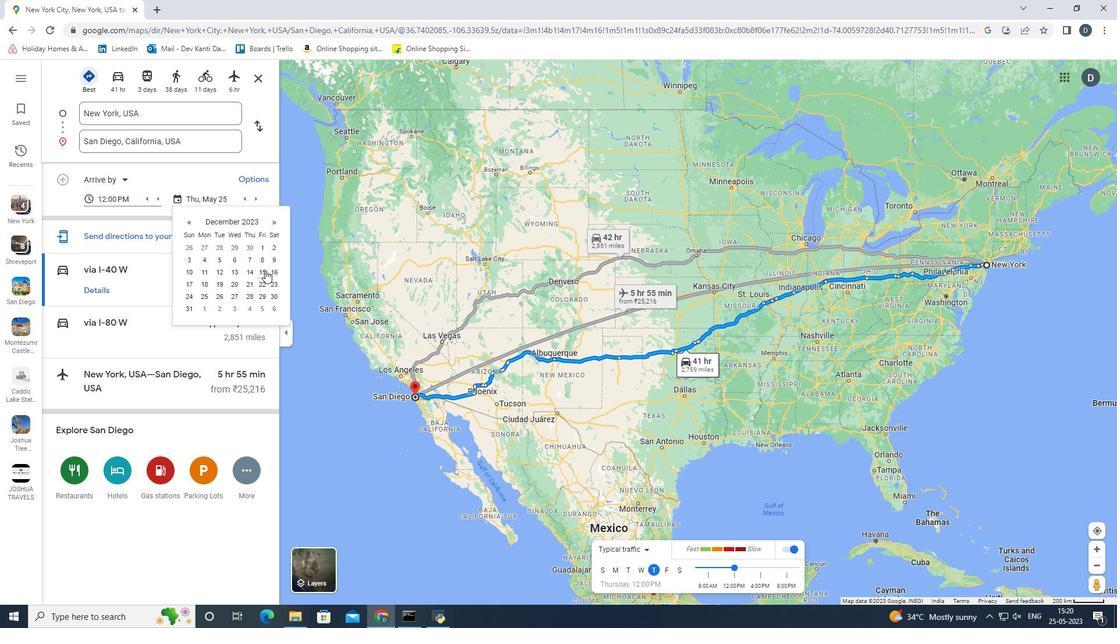 
Action: Mouse moved to (384, 387)
Screenshot: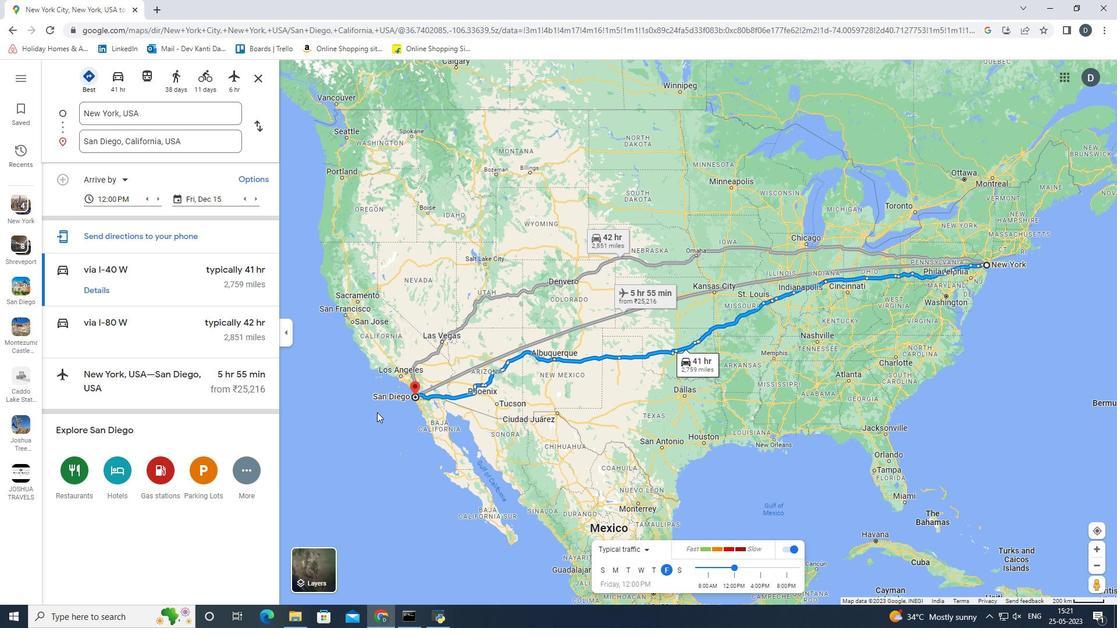 
Action: Mouse scrolled (384, 387) with delta (0, 0)
Screenshot: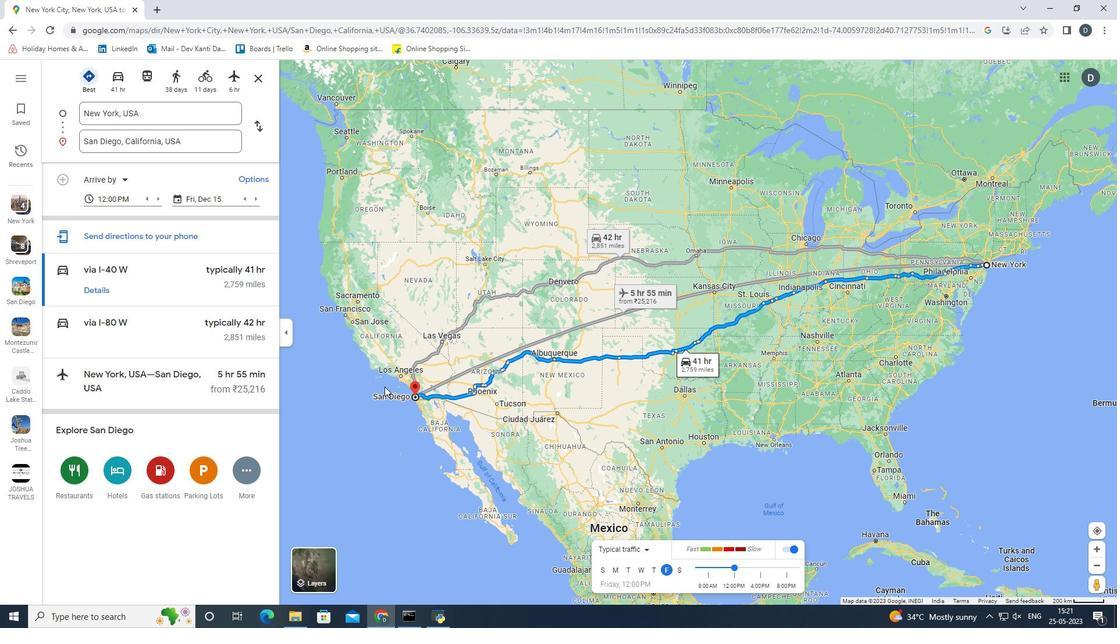 
Action: Mouse scrolled (384, 387) with delta (0, 0)
Screenshot: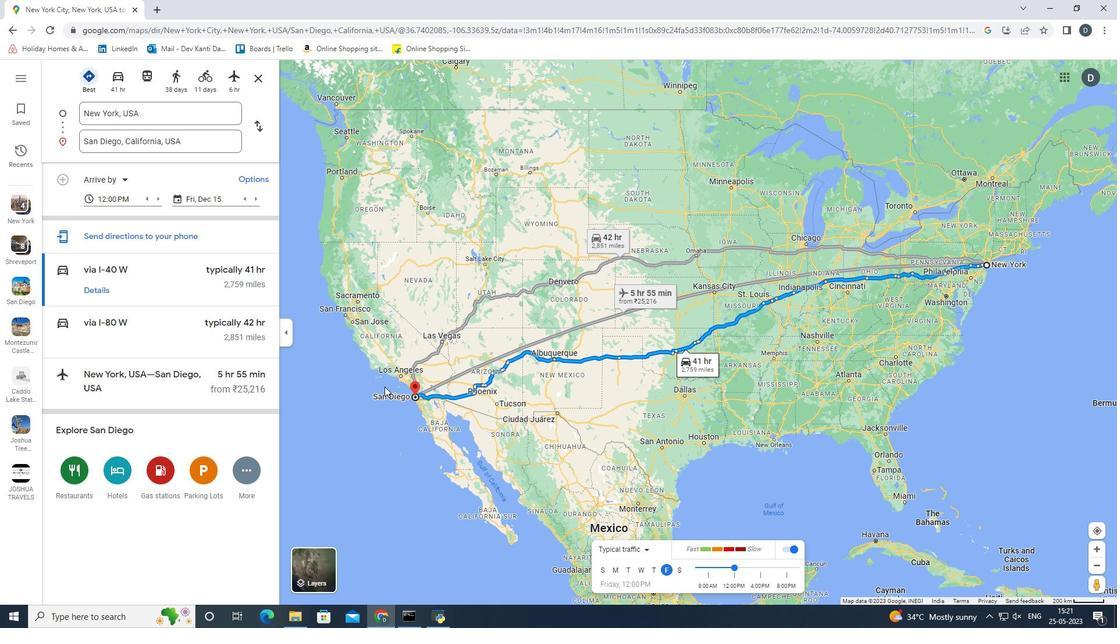 
Action: Mouse scrolled (384, 387) with delta (0, 0)
Screenshot: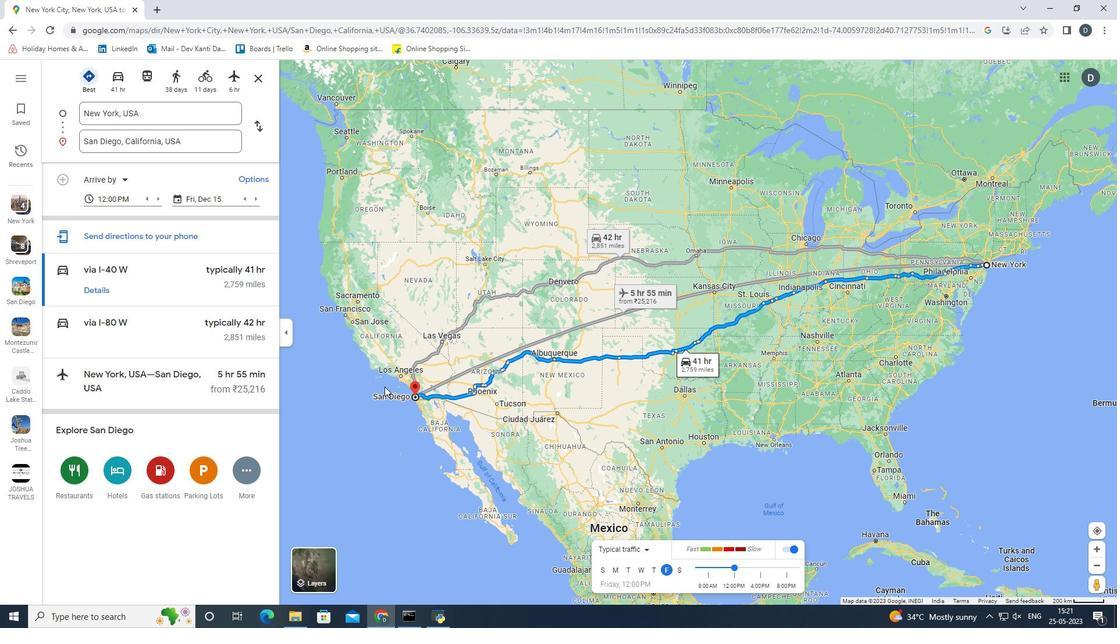 
Action: Mouse scrolled (384, 387) with delta (0, 0)
Screenshot: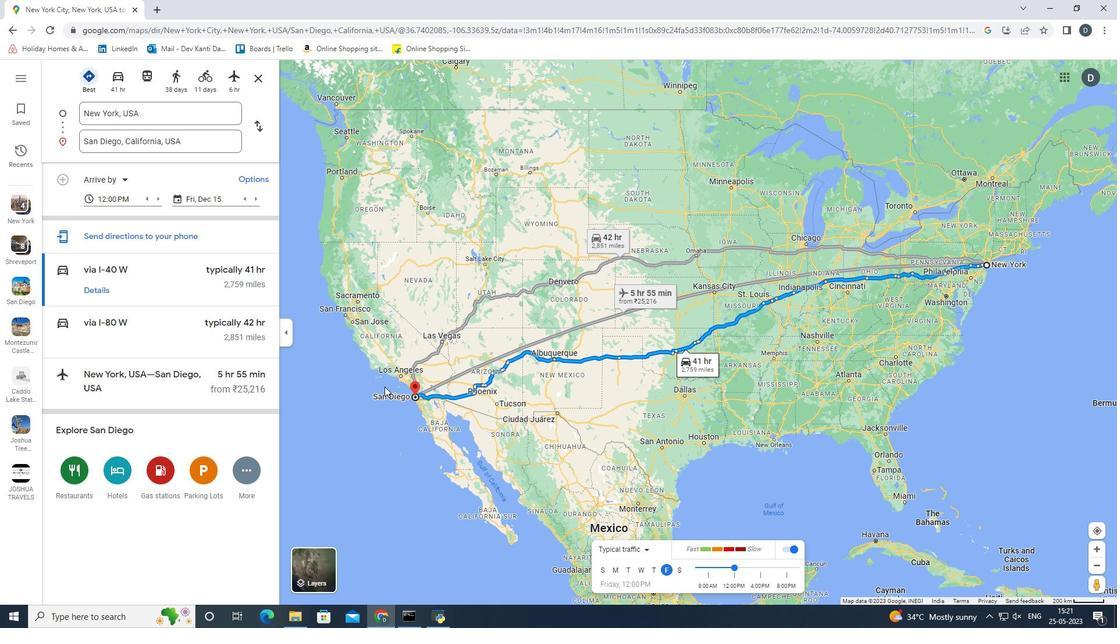 
Action: Mouse scrolled (384, 387) with delta (0, 0)
Screenshot: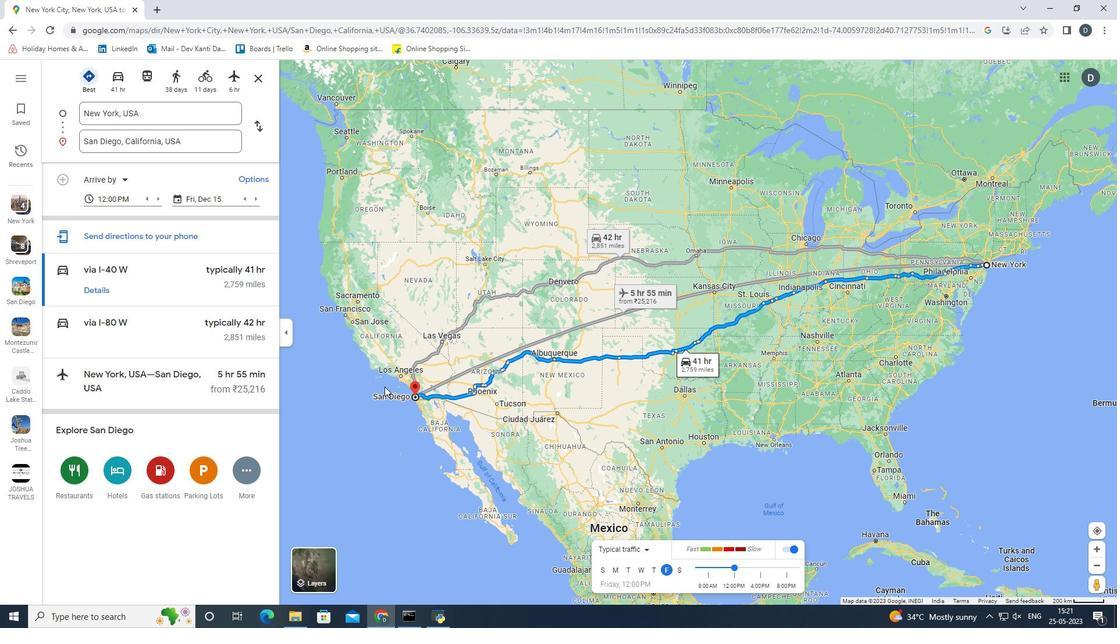 
Action: Mouse scrolled (384, 387) with delta (0, 0)
Screenshot: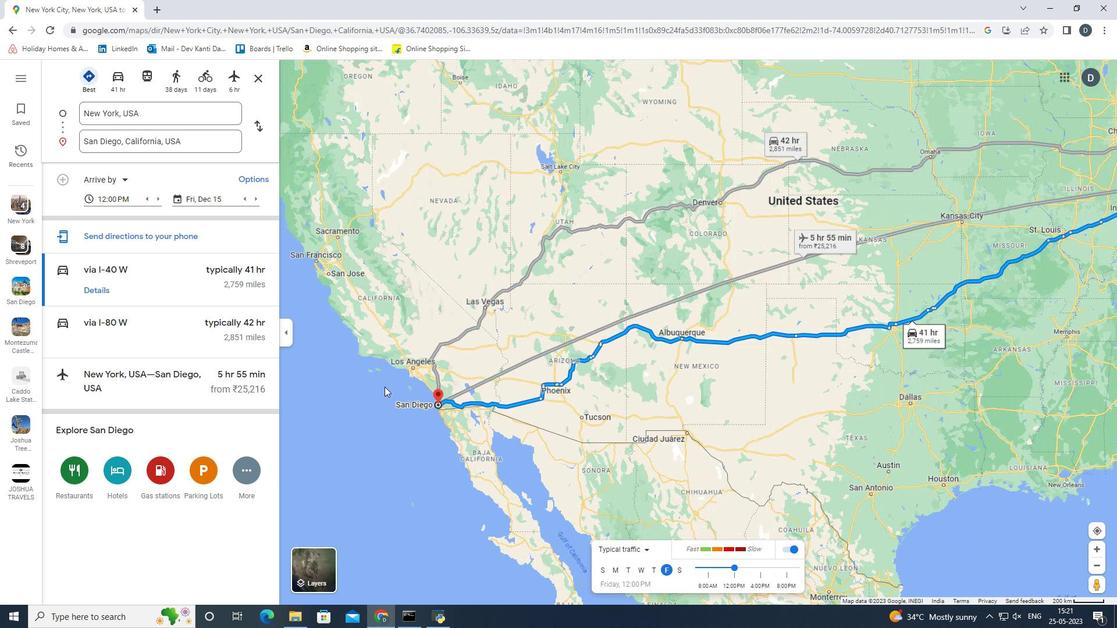 
Action: Mouse scrolled (384, 387) with delta (0, 0)
Screenshot: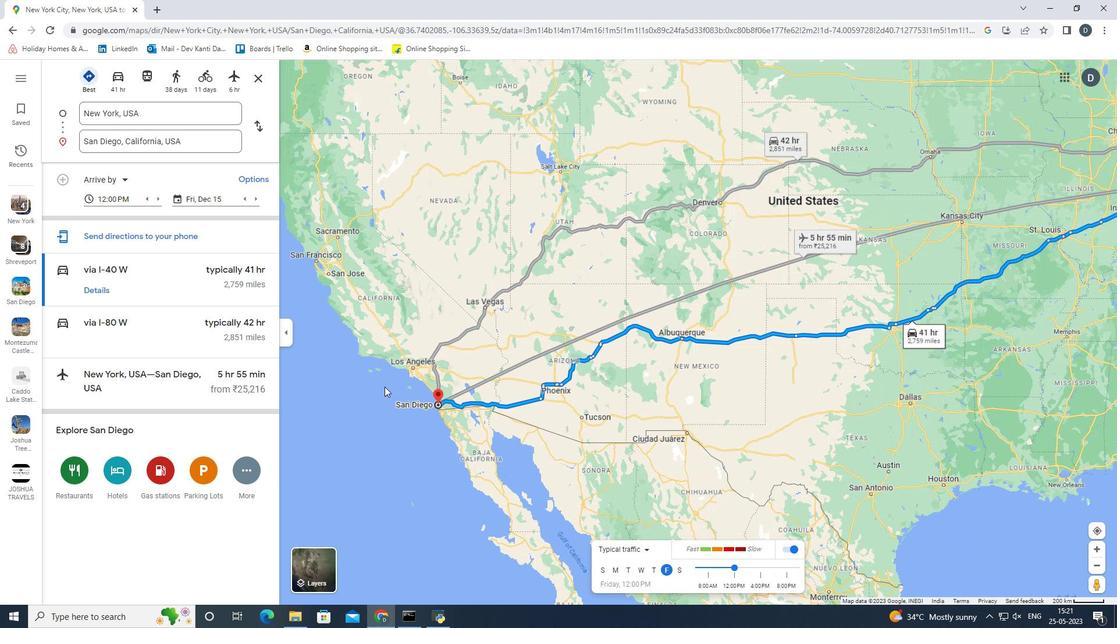 
Action: Mouse scrolled (384, 387) with delta (0, 0)
Screenshot: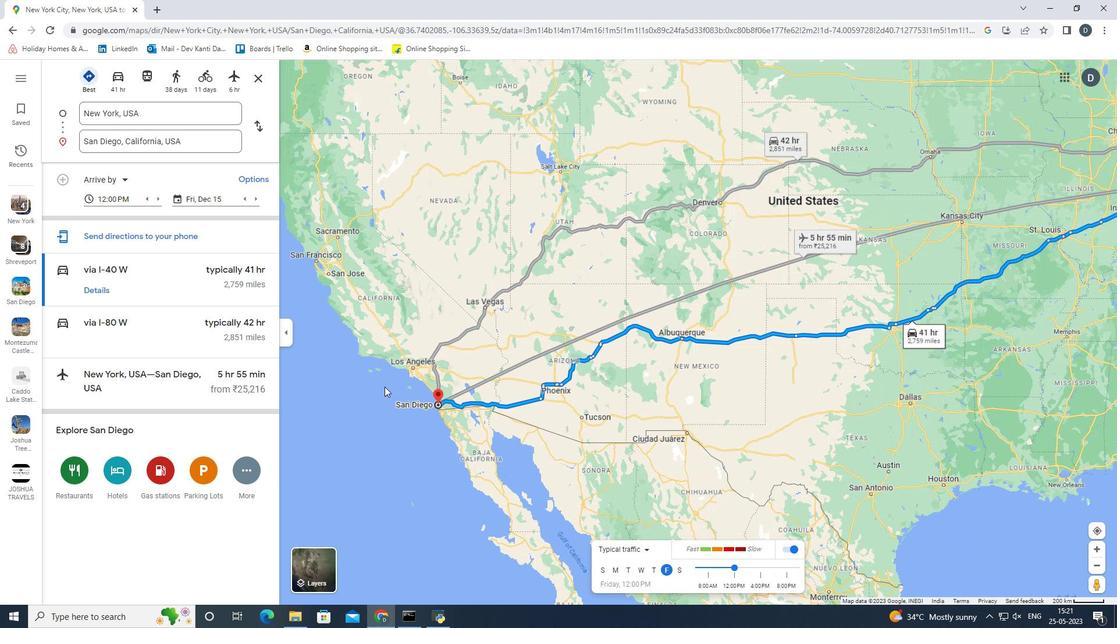 
Action: Mouse moved to (540, 425)
Screenshot: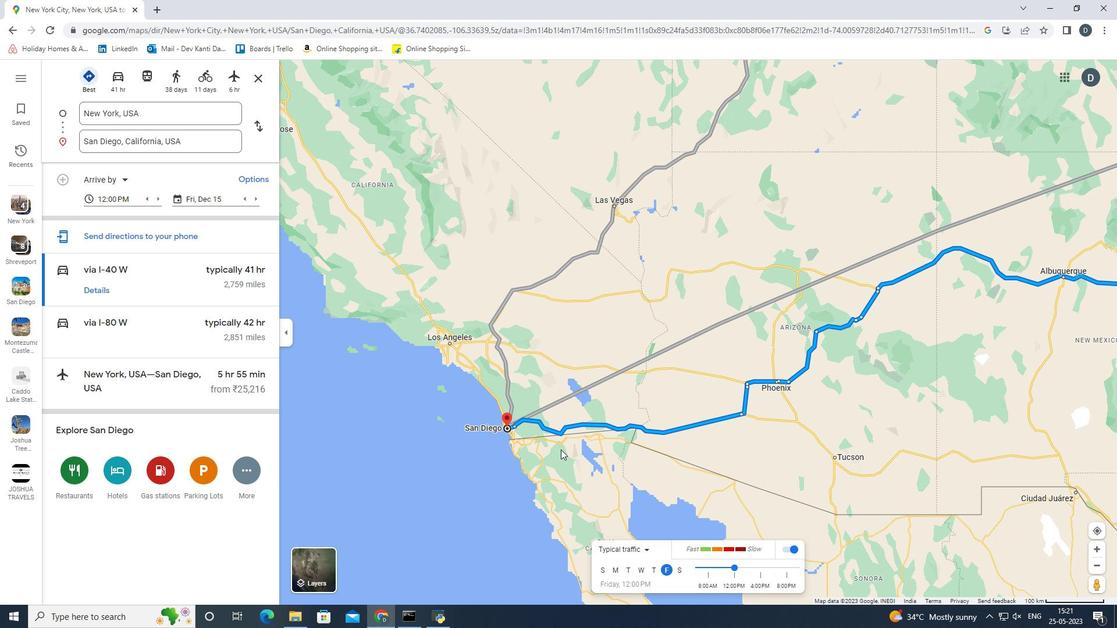 
Action: Mouse scrolled (540, 425) with delta (0, 0)
Screenshot: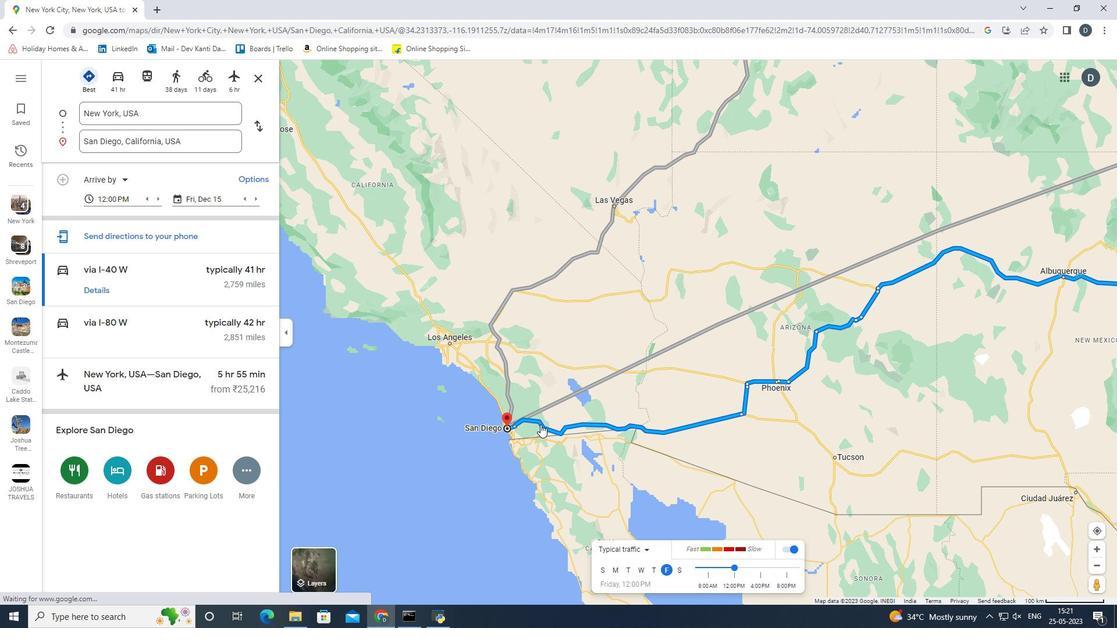 
Action: Mouse scrolled (540, 425) with delta (0, 0)
Screenshot: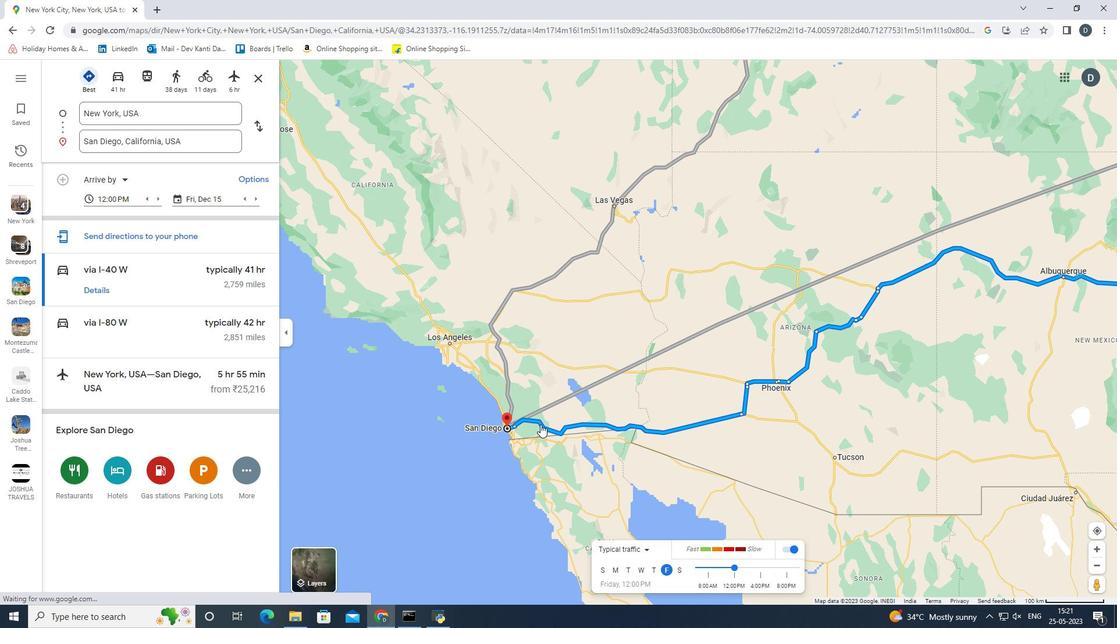 
Action: Mouse scrolled (540, 425) with delta (0, 0)
Screenshot: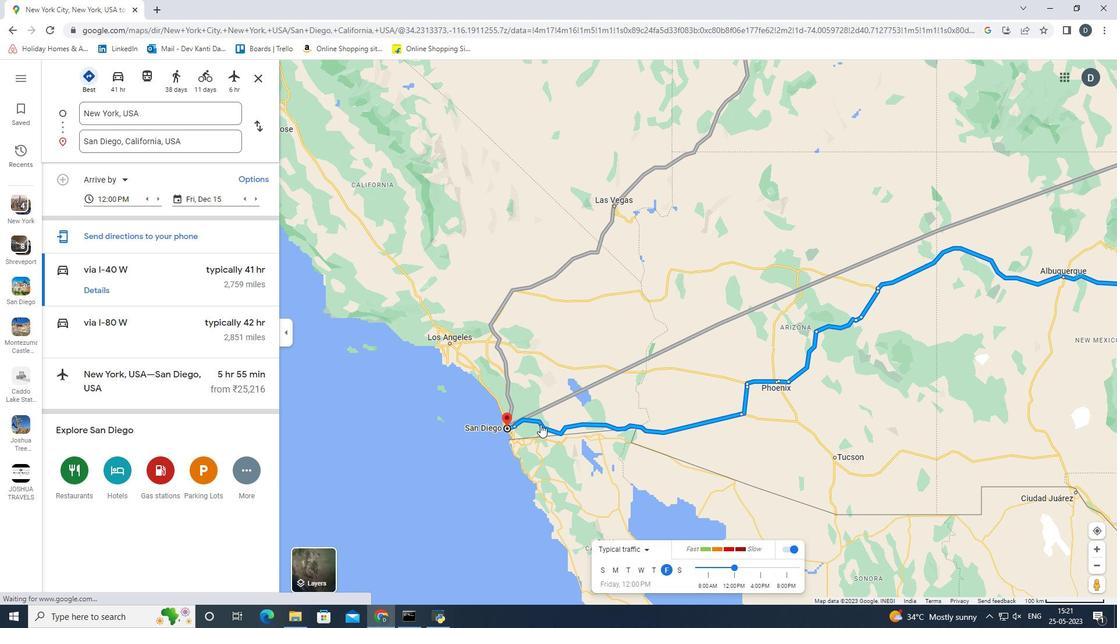 
Action: Mouse moved to (634, 457)
Screenshot: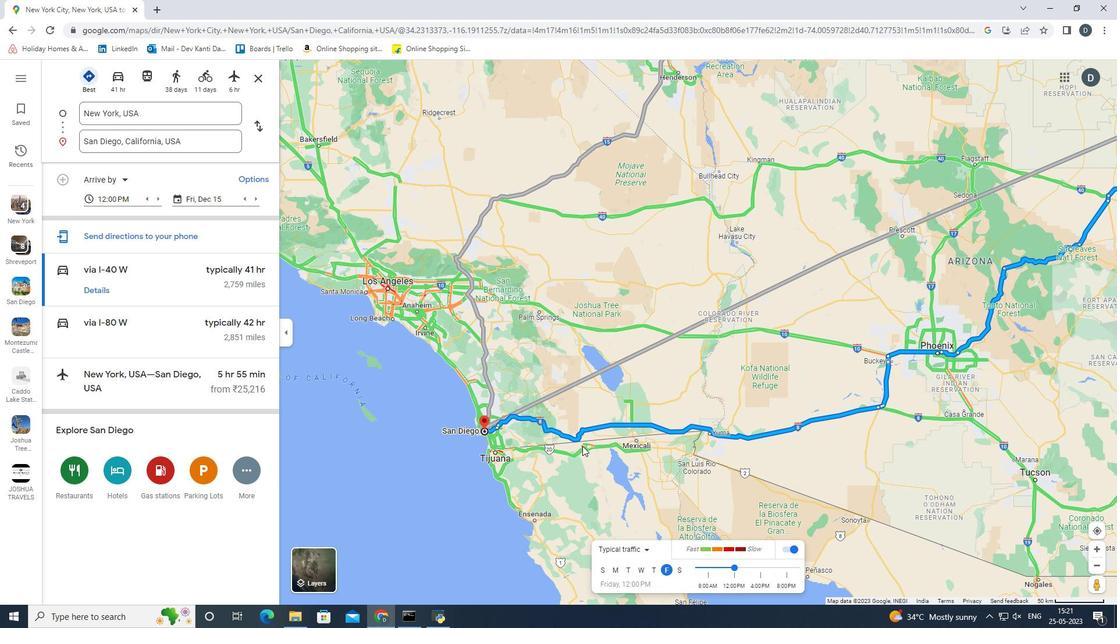 
Action: Mouse pressed left at (634, 457)
Screenshot: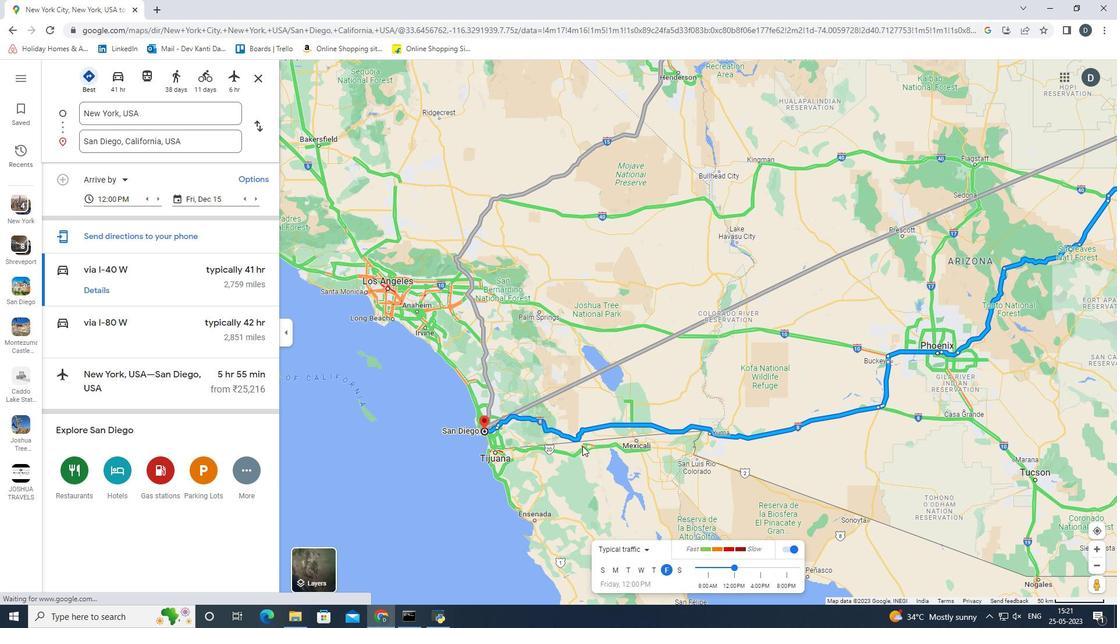 
Action: Mouse moved to (887, 366)
Screenshot: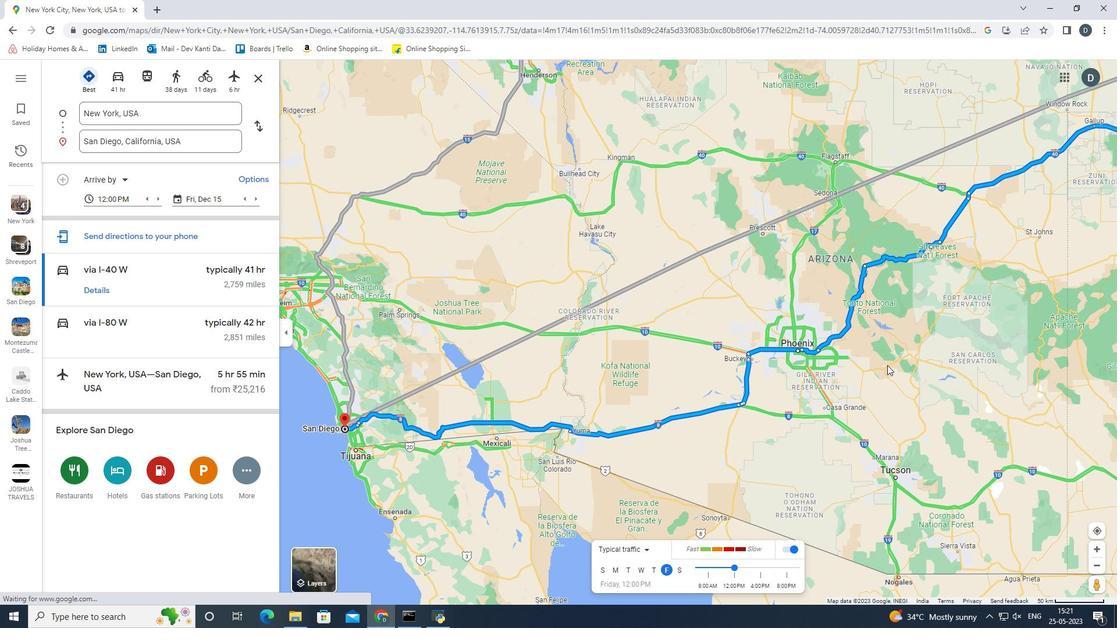 
Action: Mouse pressed left at (887, 366)
Screenshot: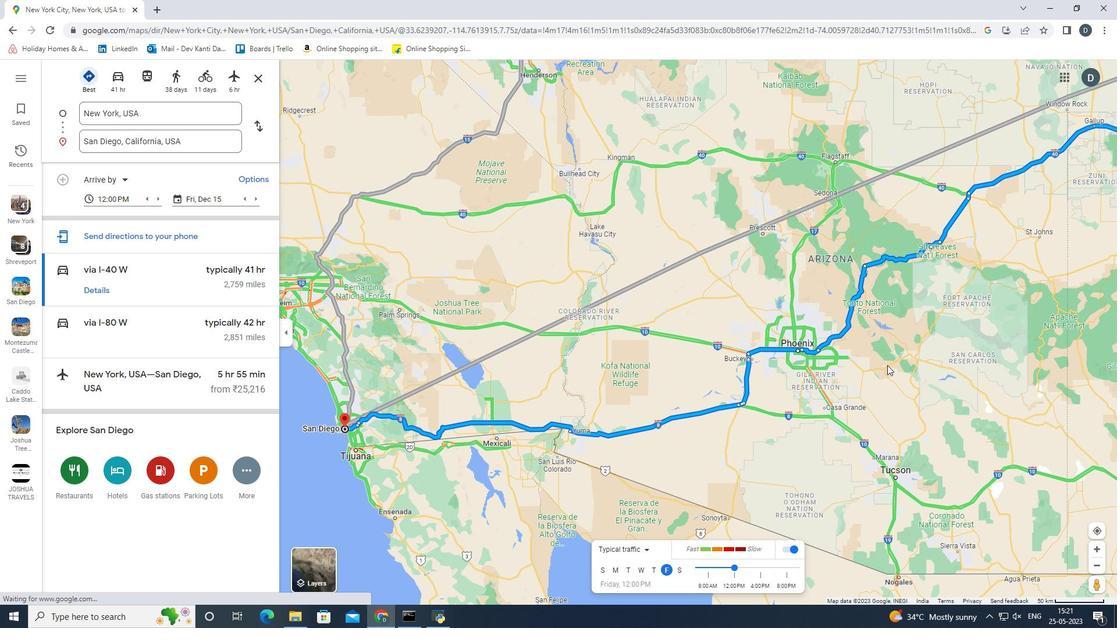 
Action: Mouse moved to (1022, 348)
Screenshot: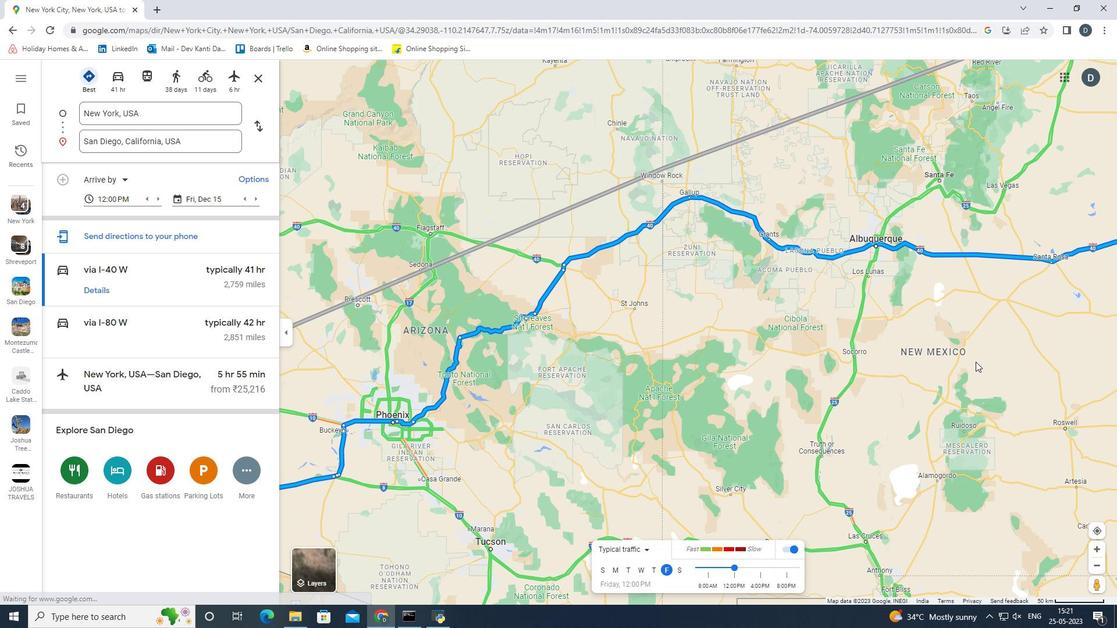 
Action: Mouse pressed left at (1022, 348)
Screenshot: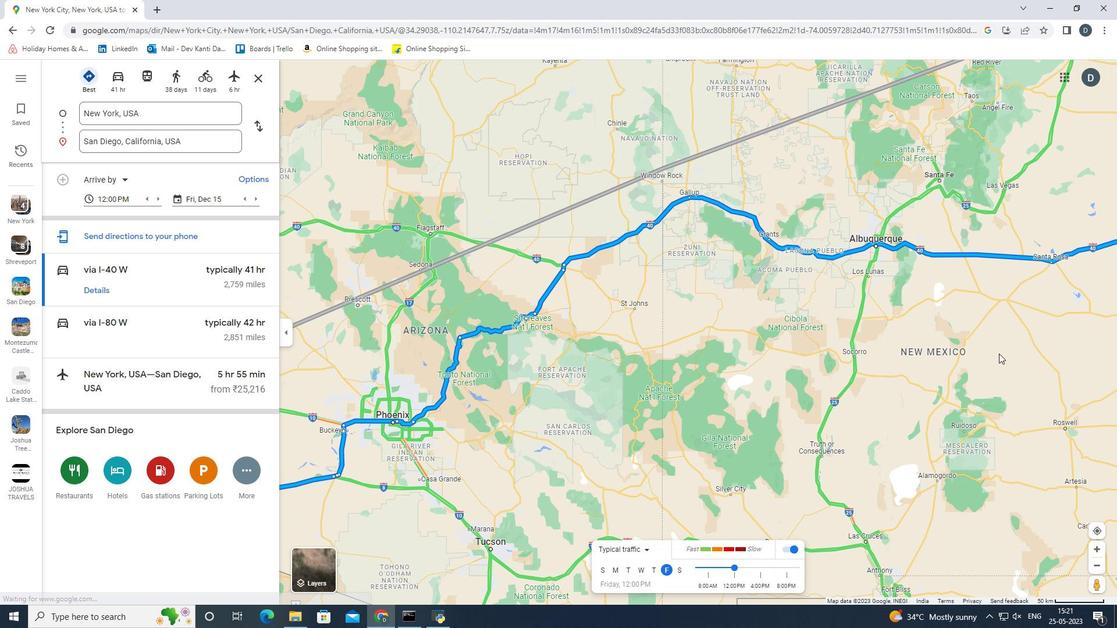 
Action: Mouse moved to (1040, 310)
Screenshot: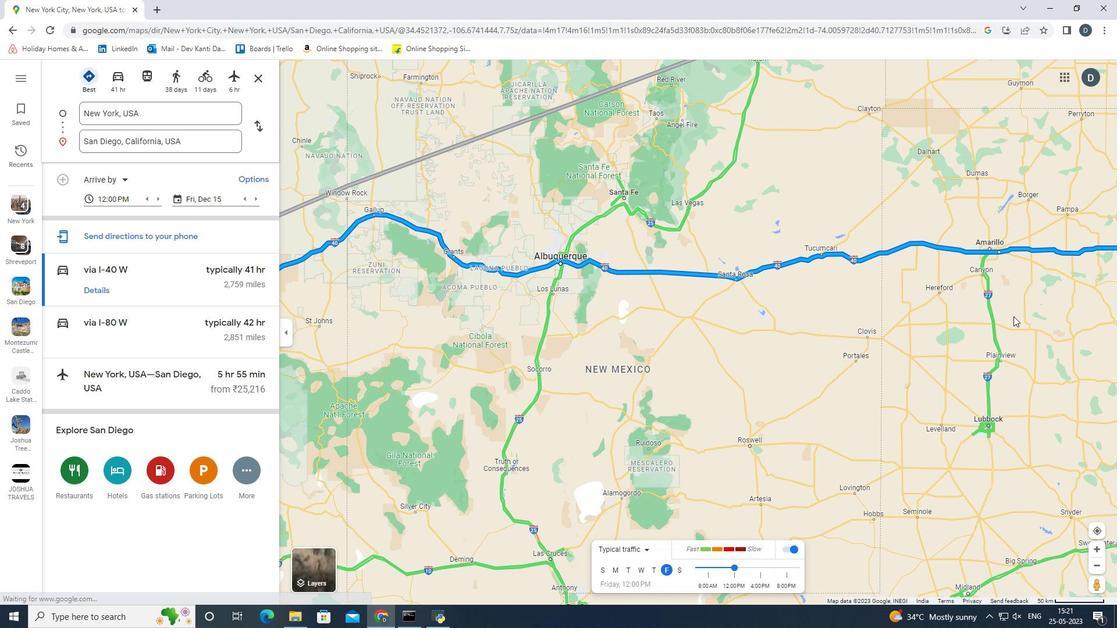 
Action: Mouse pressed left at (1040, 310)
Screenshot: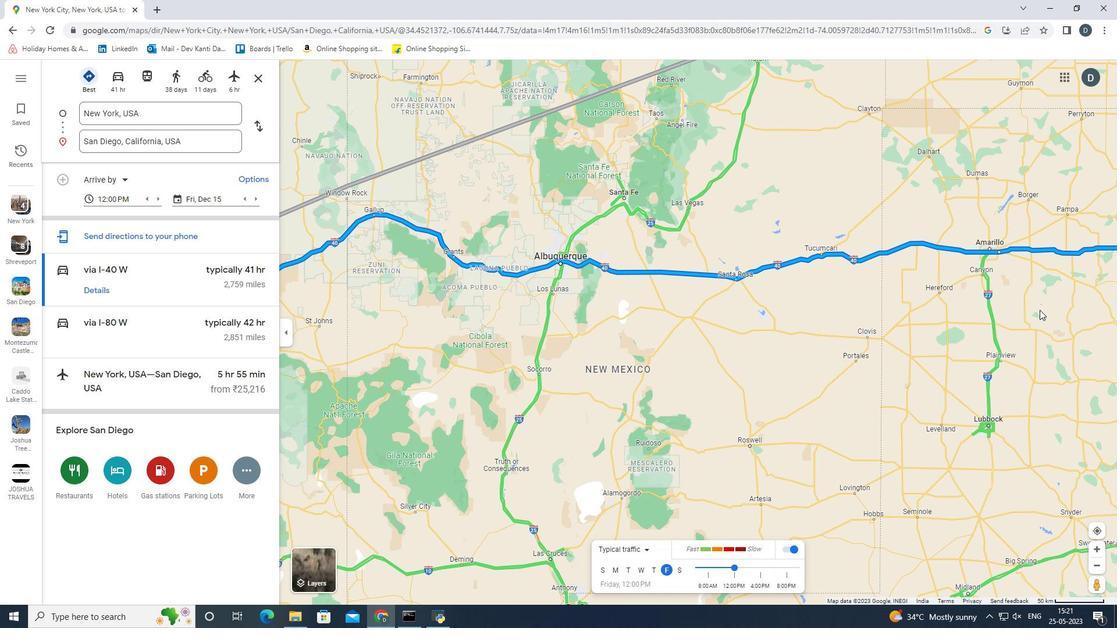 
Action: Mouse moved to (1051, 305)
Screenshot: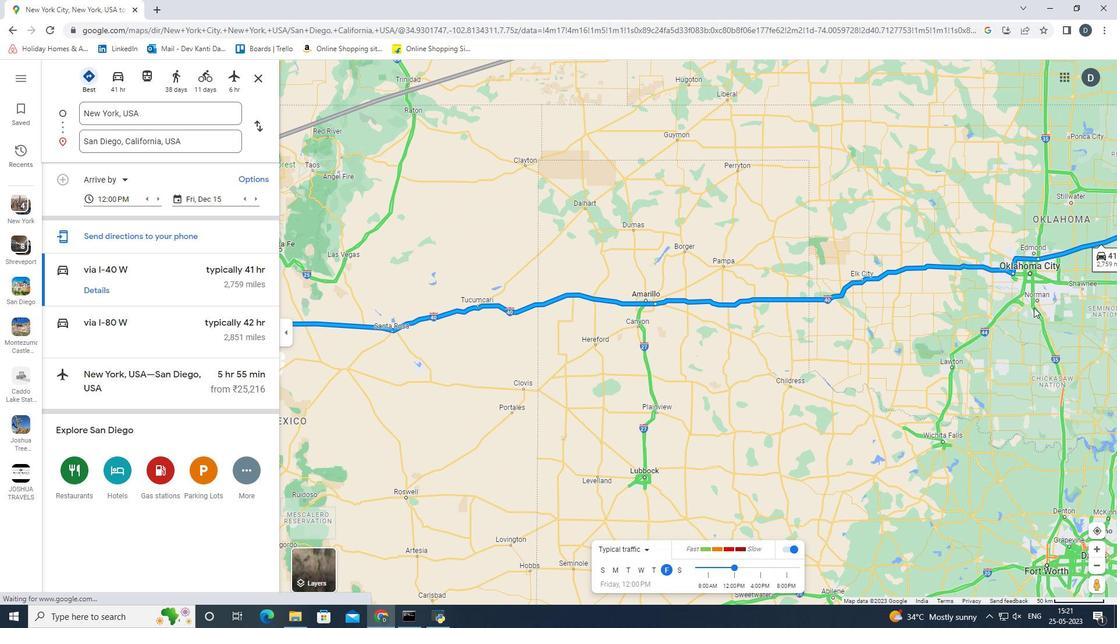 
Action: Mouse pressed left at (1051, 305)
Screenshot: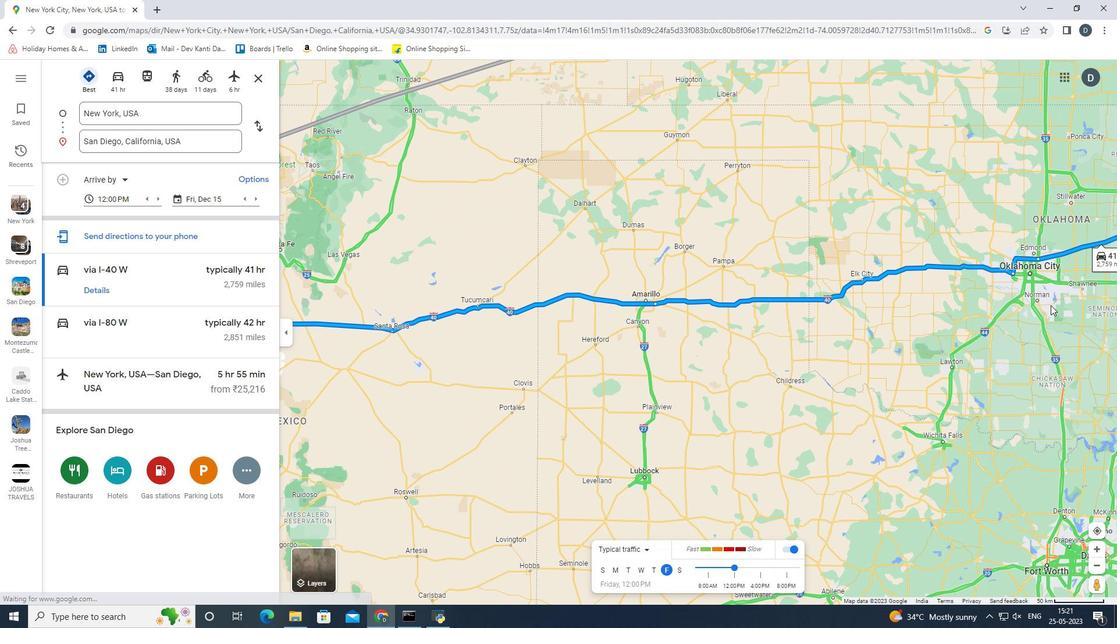 
Action: Mouse moved to (990, 259)
Screenshot: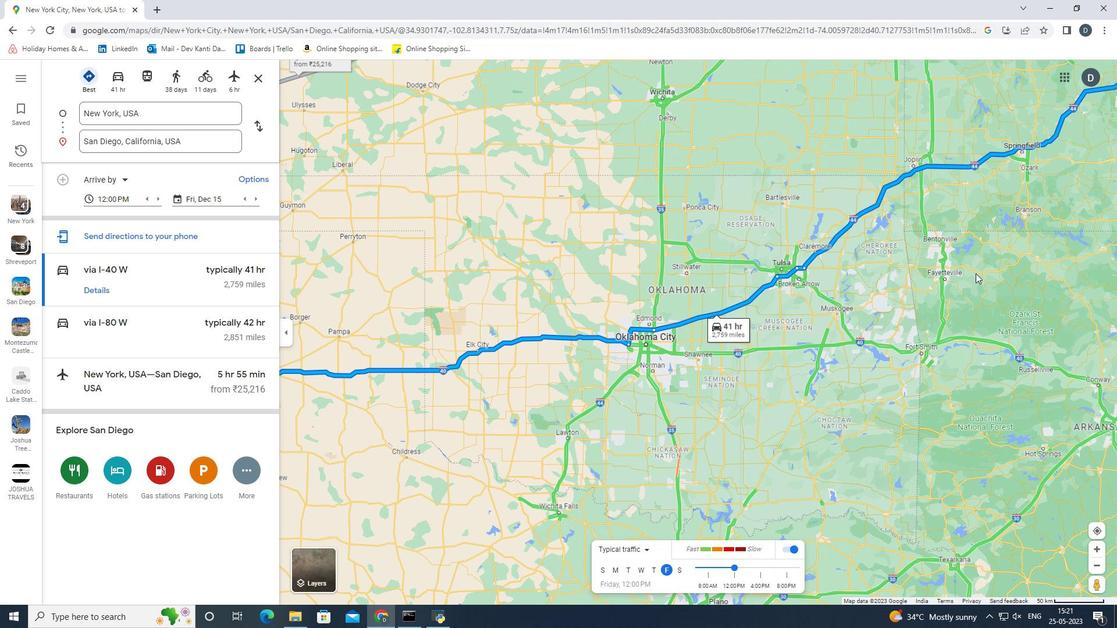 
Action: Mouse pressed left at (990, 259)
Screenshot: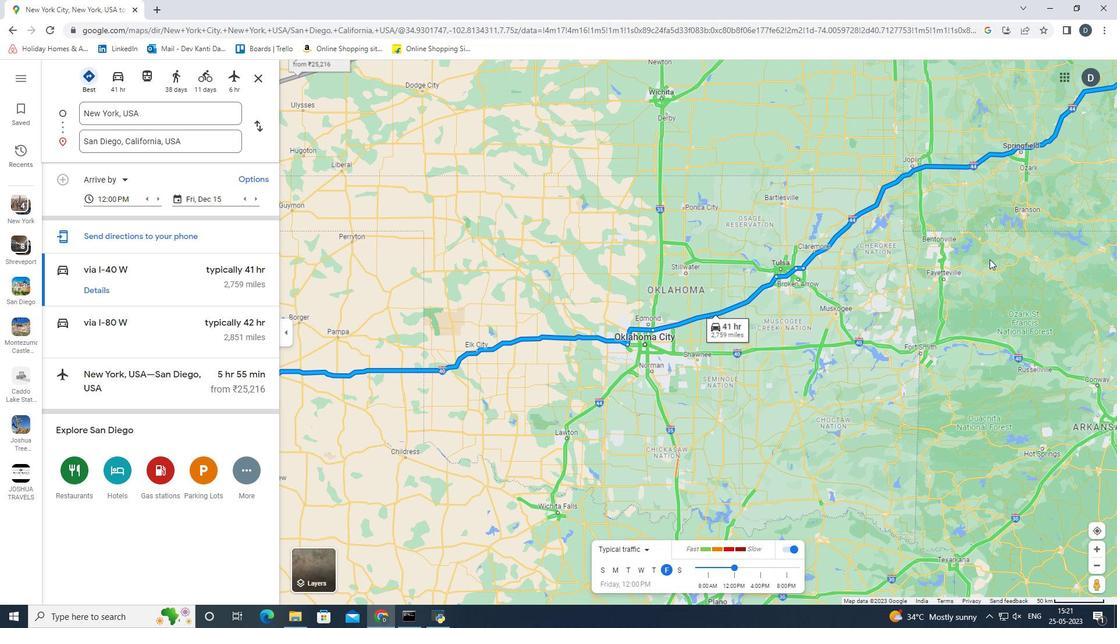 
Action: Mouse moved to (1009, 244)
Screenshot: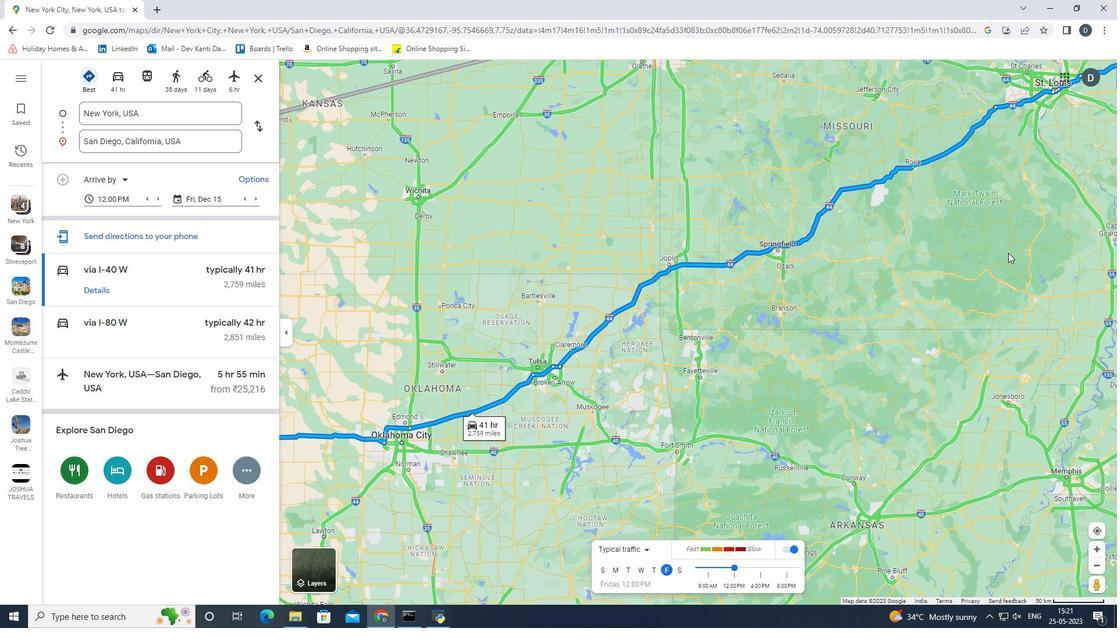 
Action: Mouse pressed left at (1009, 244)
Screenshot: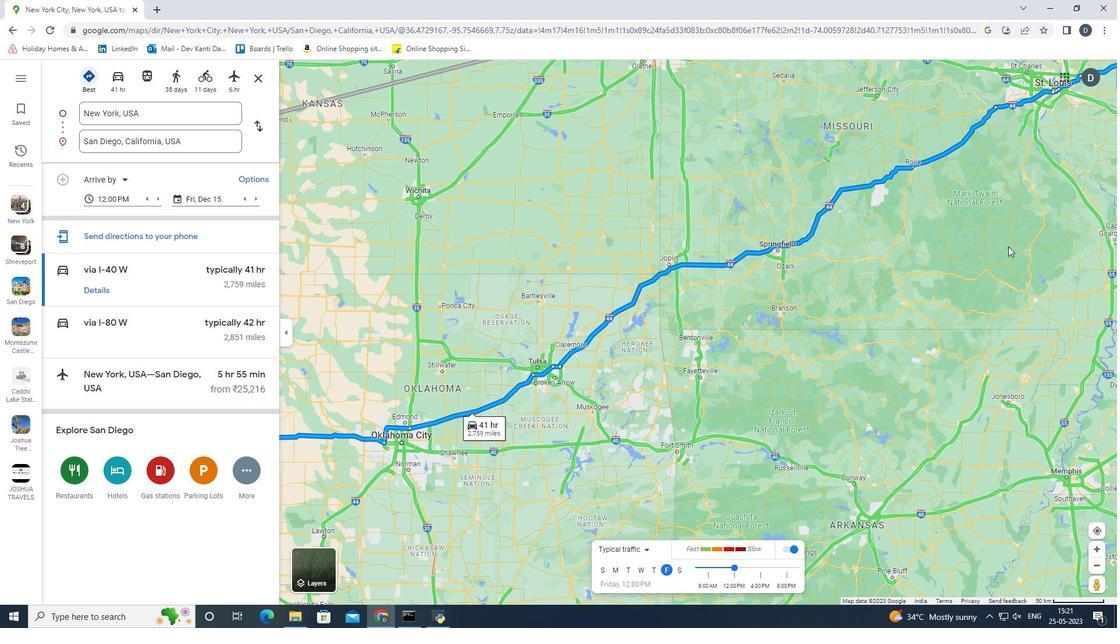 
Action: Mouse moved to (1002, 197)
Screenshot: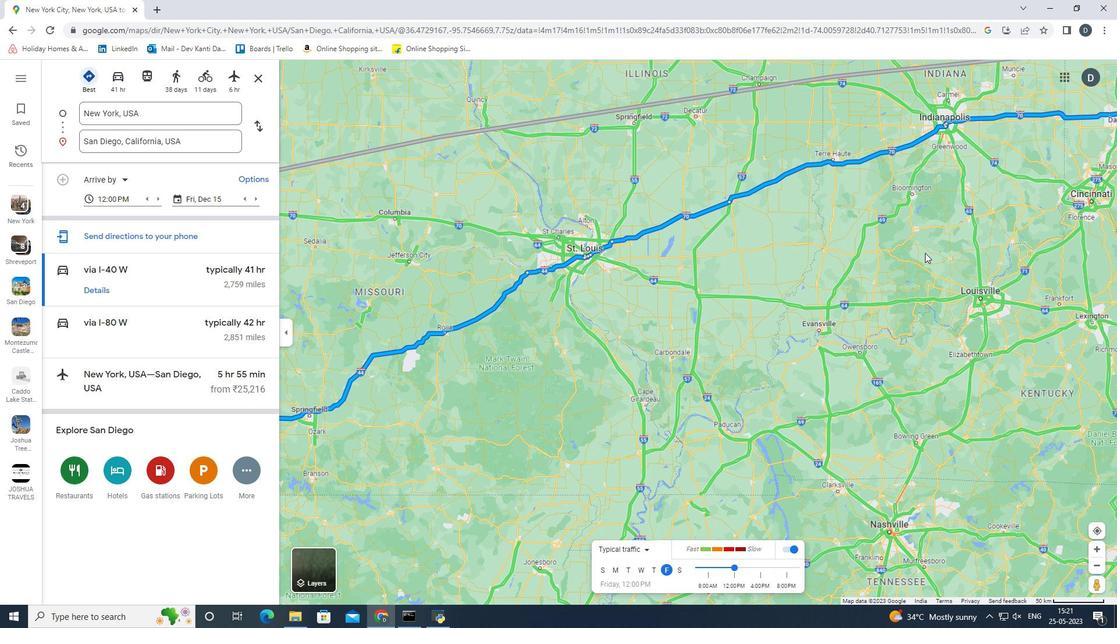 
Action: Mouse pressed left at (1002, 197)
Screenshot: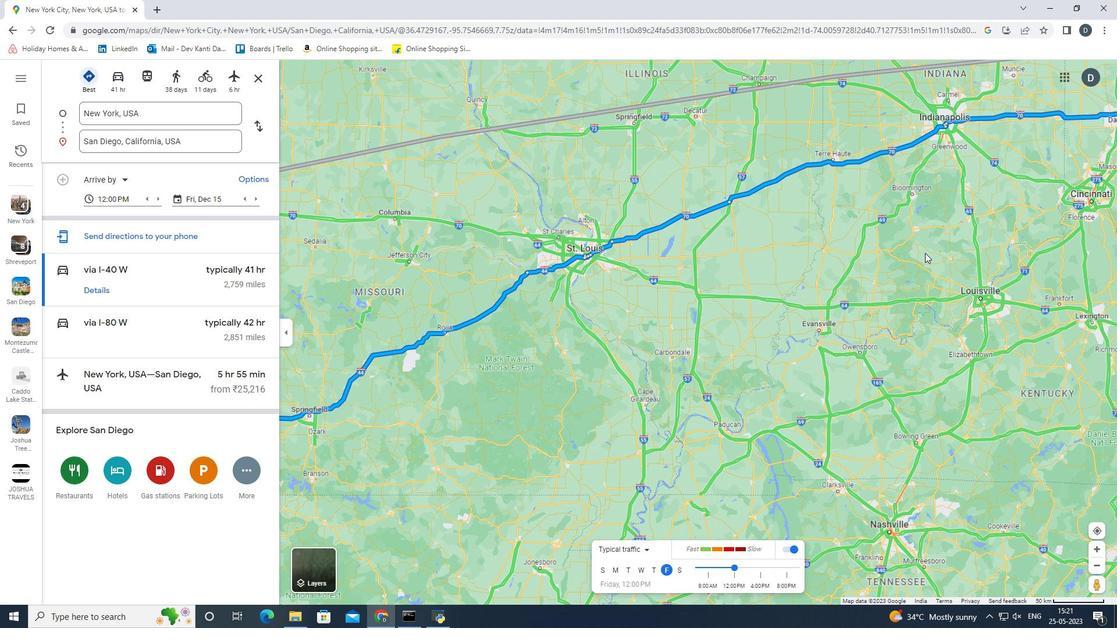 
Action: Mouse moved to (1003, 222)
Screenshot: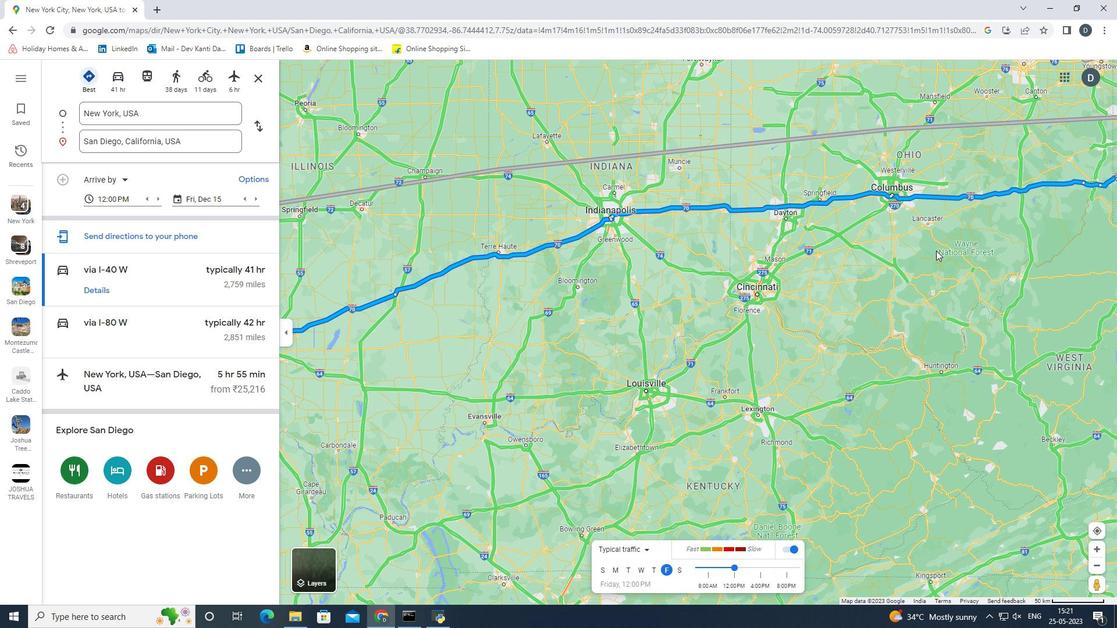 
Action: Mouse pressed left at (1003, 223)
Screenshot: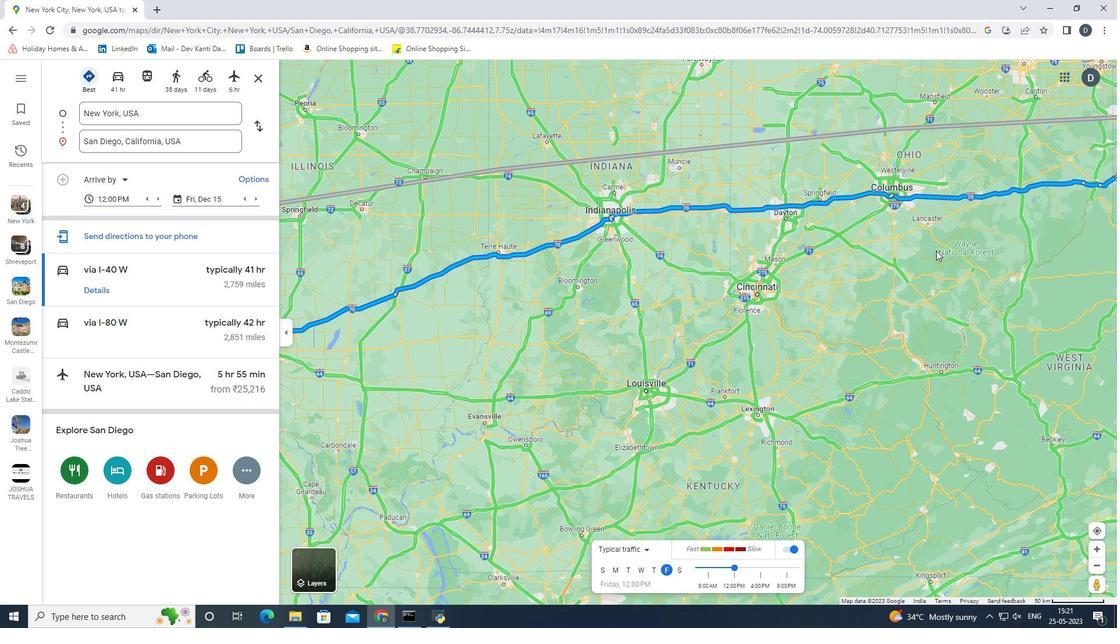 
Action: Mouse moved to (1052, 234)
Screenshot: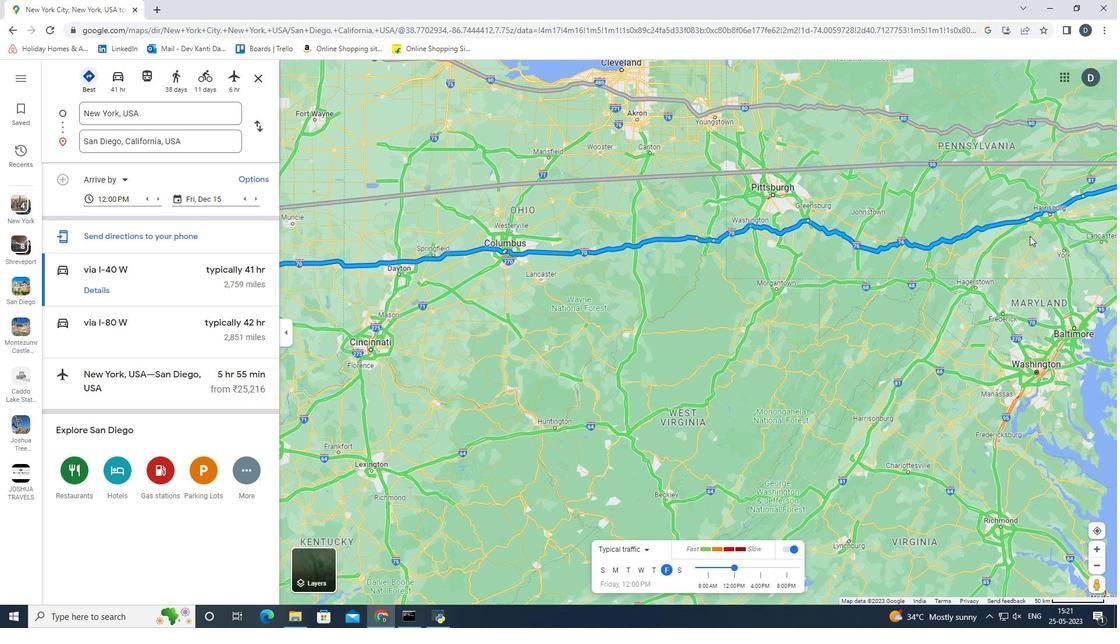 
Action: Mouse pressed left at (1052, 234)
Screenshot: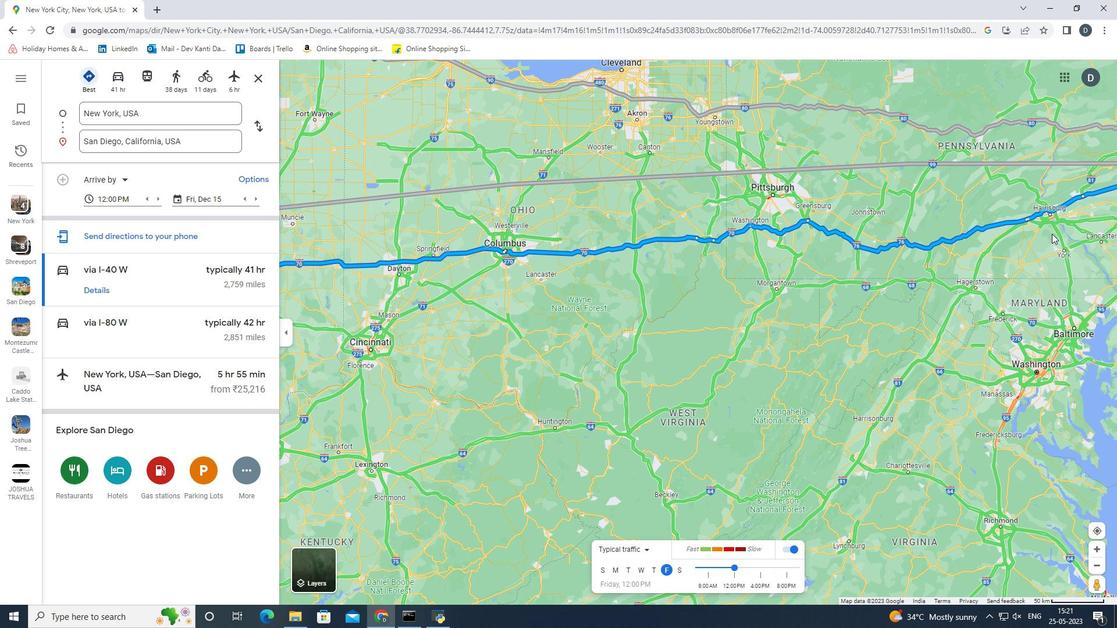 
Action: Mouse moved to (1012, 274)
Screenshot: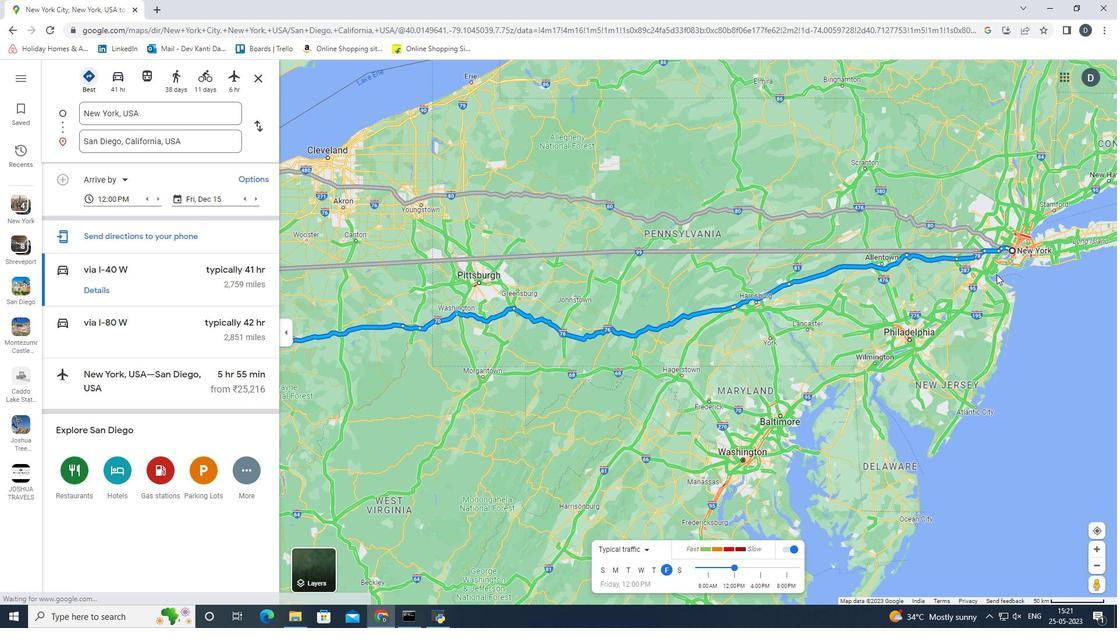 
Action: Mouse pressed left at (1012, 274)
Screenshot: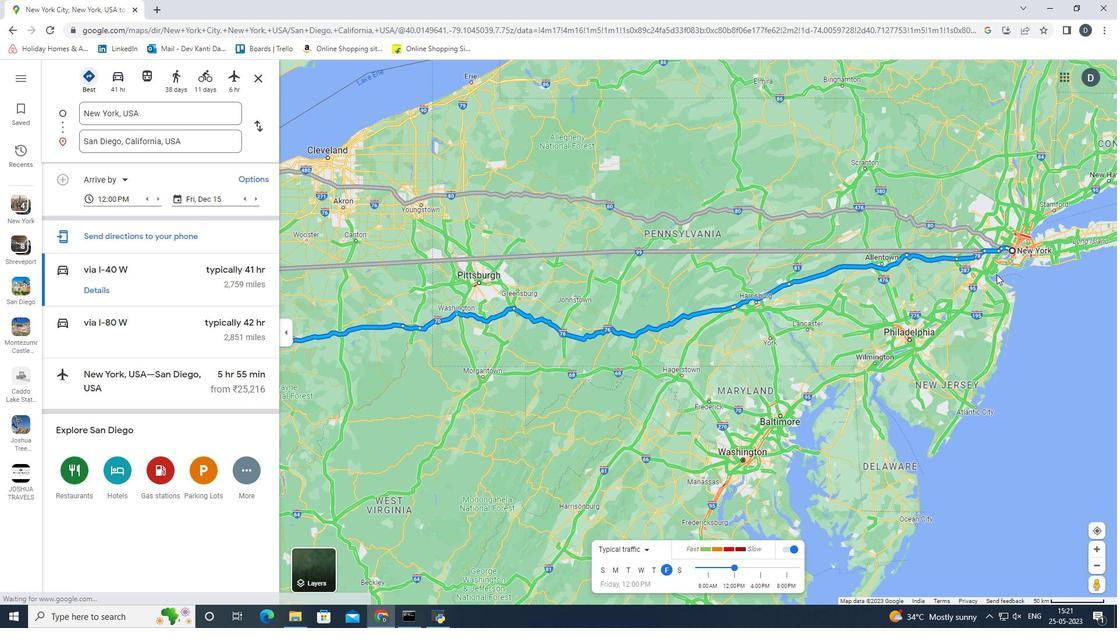 
Action: Mouse moved to (865, 341)
Screenshot: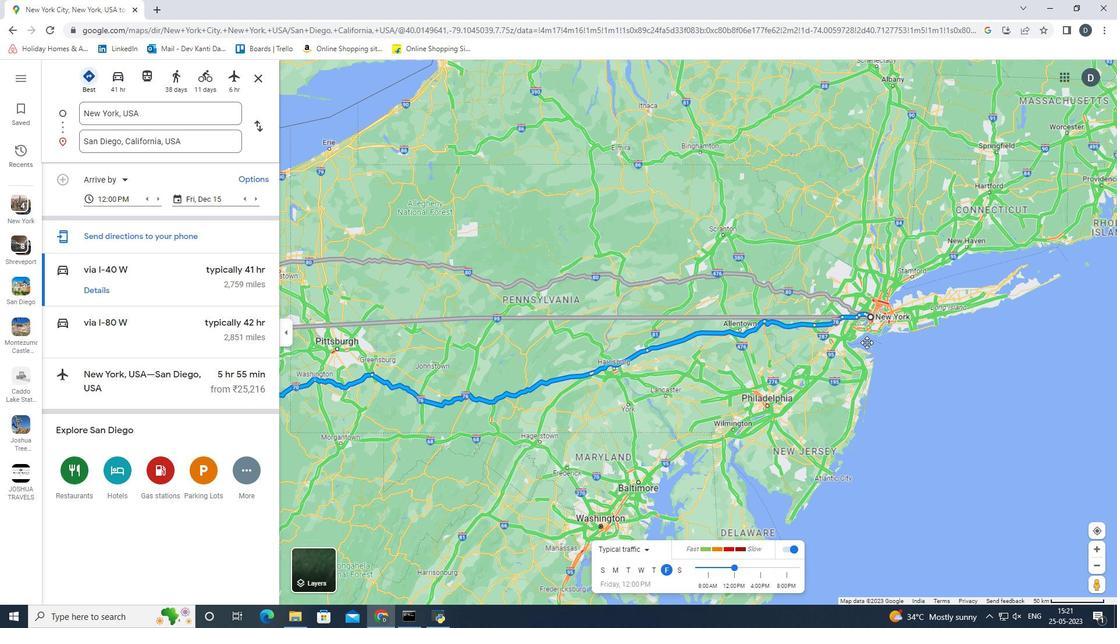 
